 Task: For heading Arial Rounded MT Bold with Underline.  font size for heading26,  'Change the font style of data to'Browallia New.  and font size to 18,  Change the alignment of both headline & data to Align middle & Align Text left.  In the sheet  analysisSalesByProduct_2023
Action: Mouse moved to (222, 209)
Screenshot: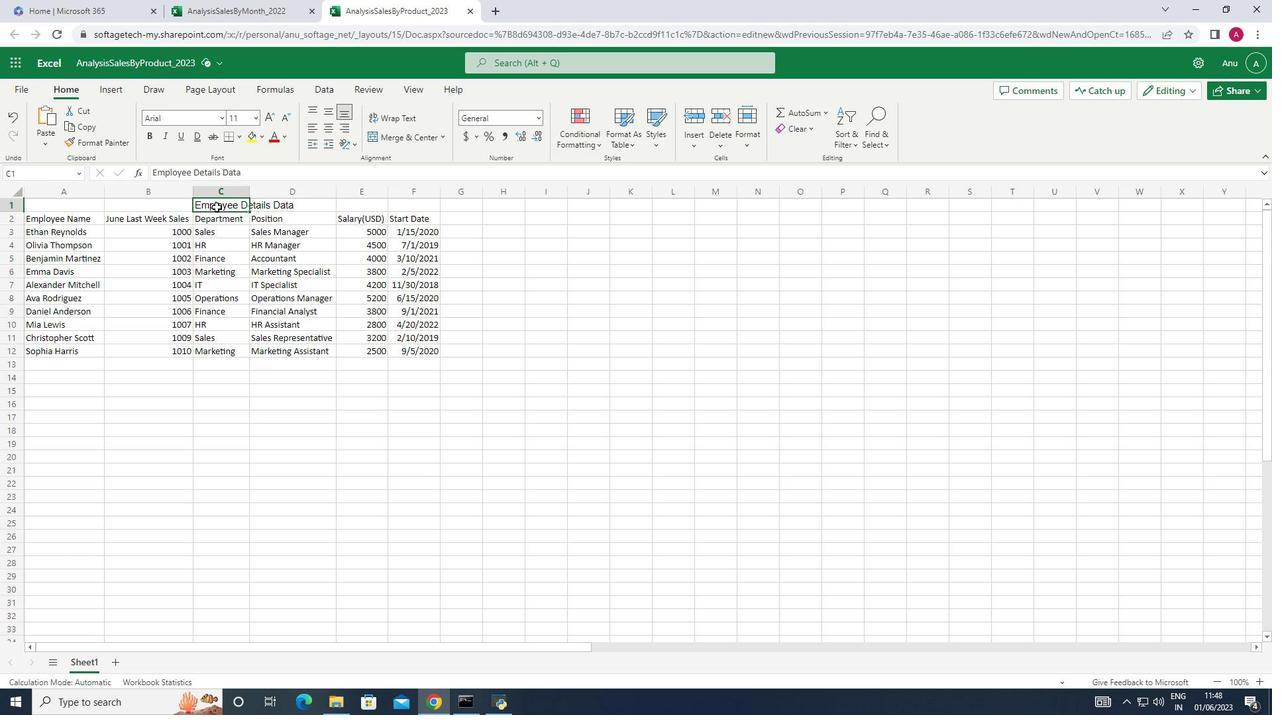 
Action: Mouse pressed left at (222, 209)
Screenshot: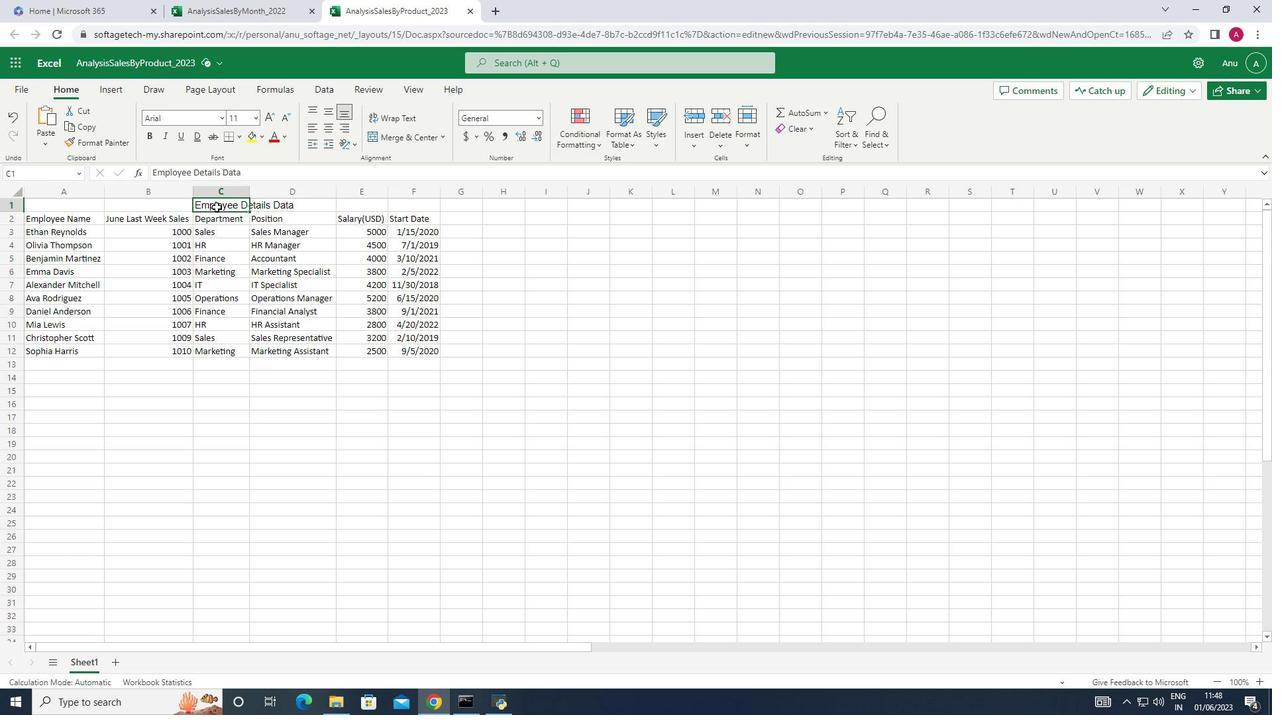 
Action: Mouse moved to (222, 121)
Screenshot: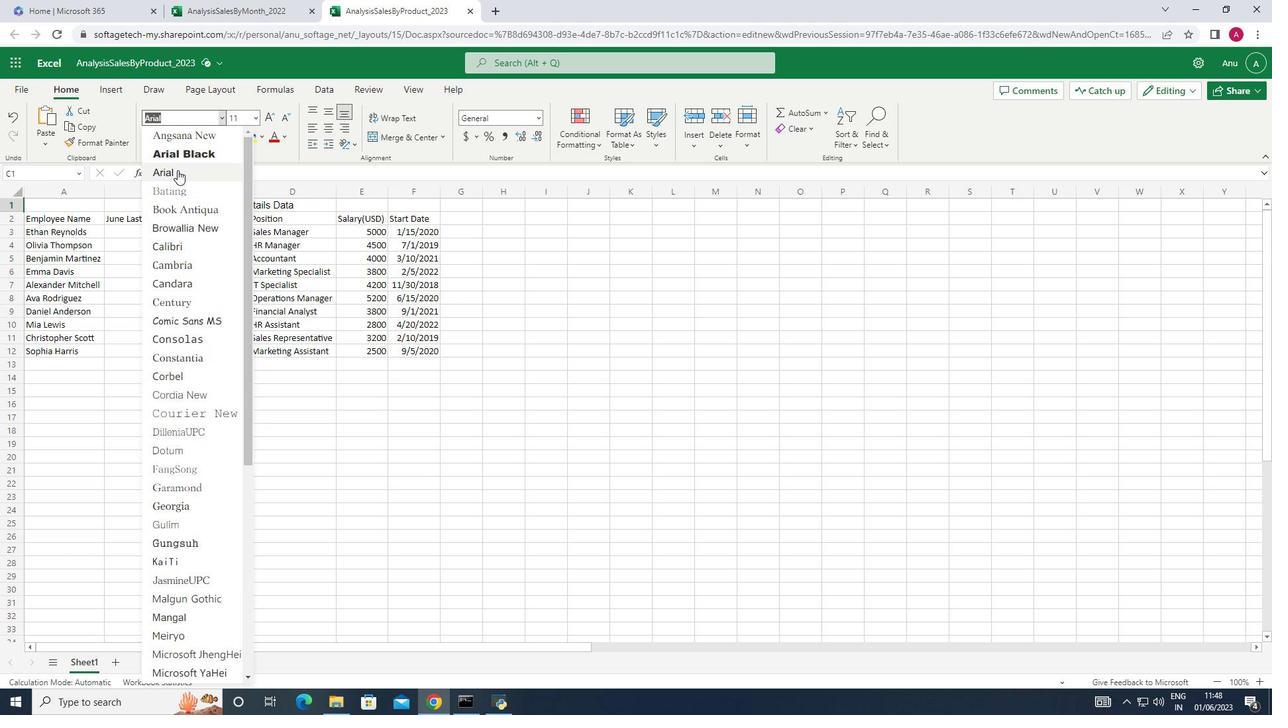 
Action: Mouse pressed left at (222, 121)
Screenshot: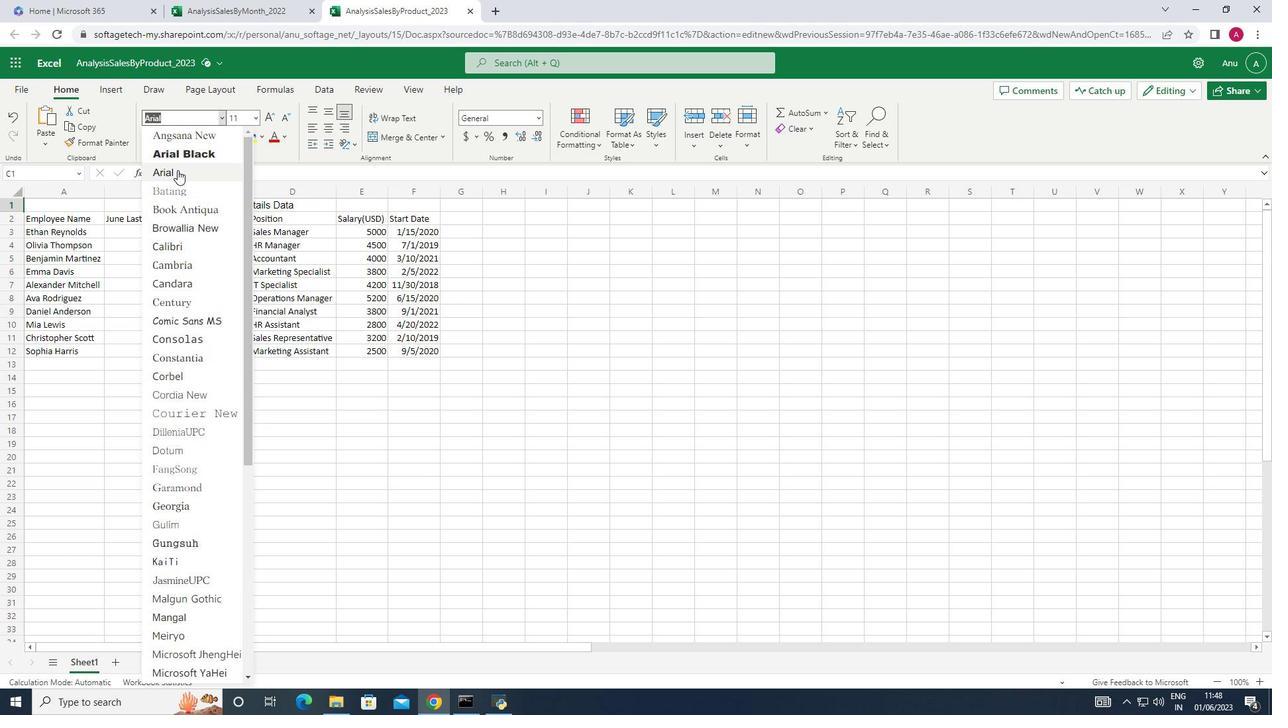 
Action: Mouse moved to (192, 168)
Screenshot: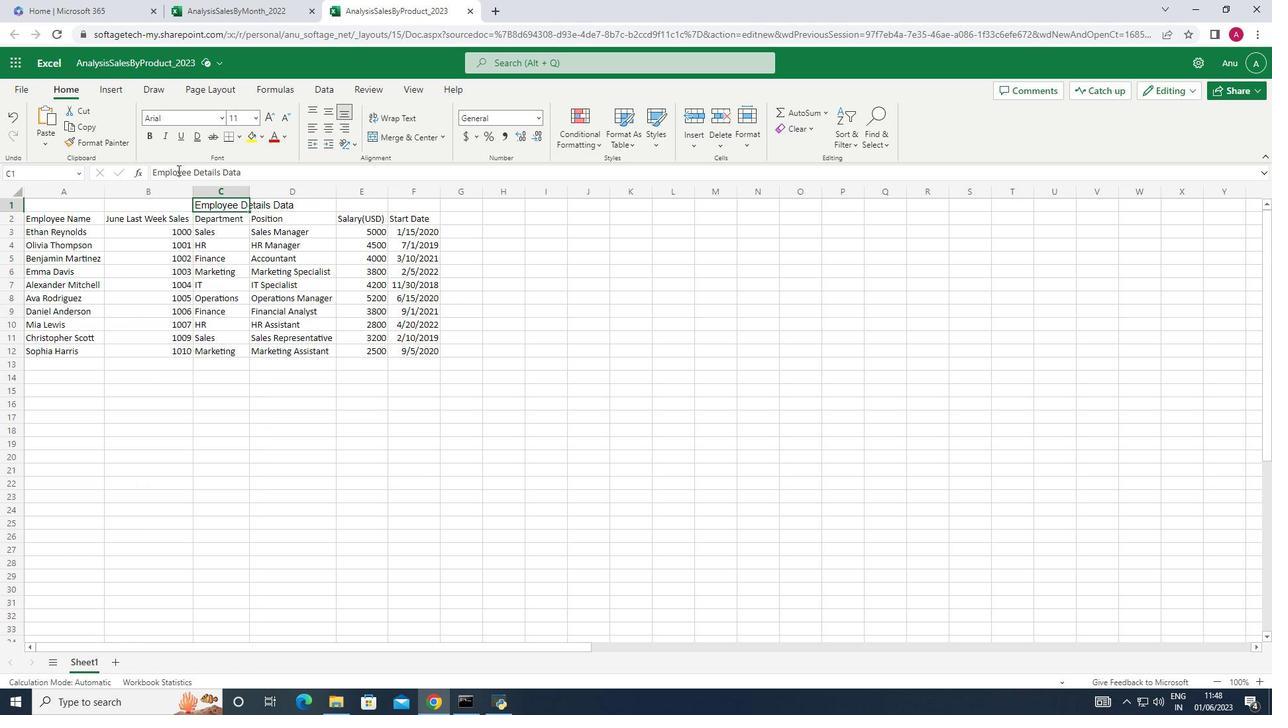 
Action: Mouse pressed left at (192, 168)
Screenshot: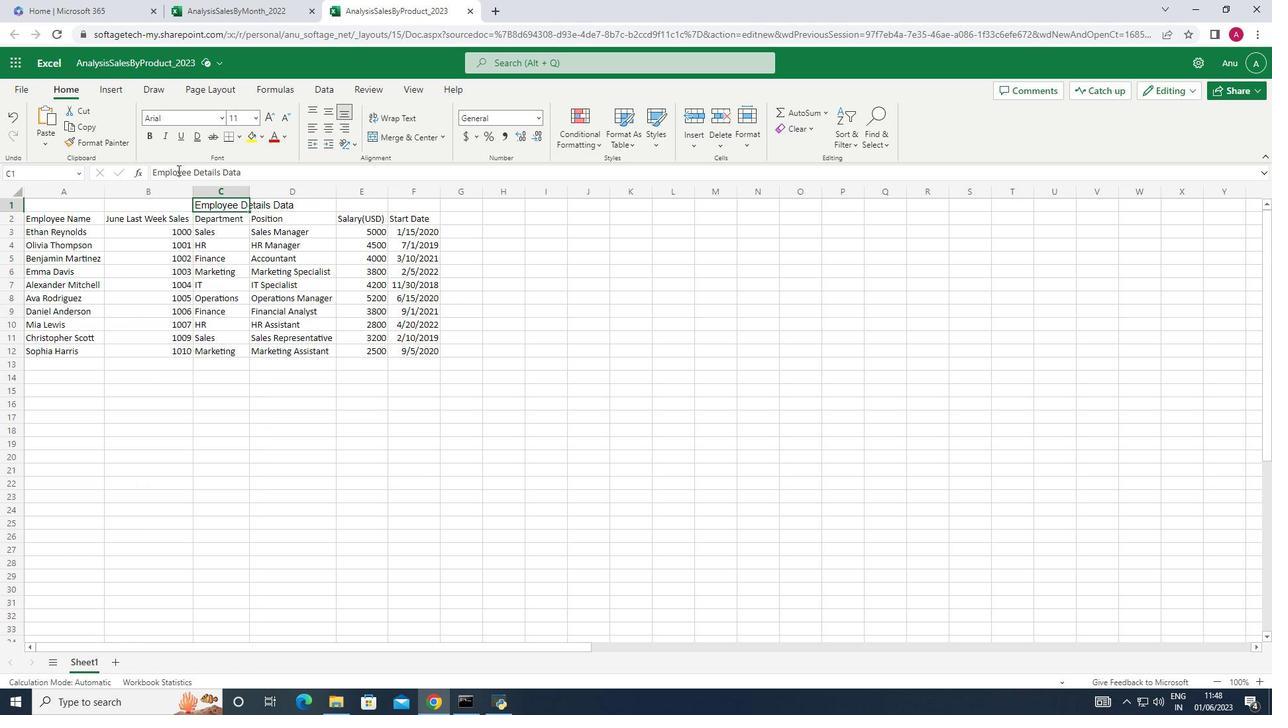 
Action: Mouse moved to (216, 207)
Screenshot: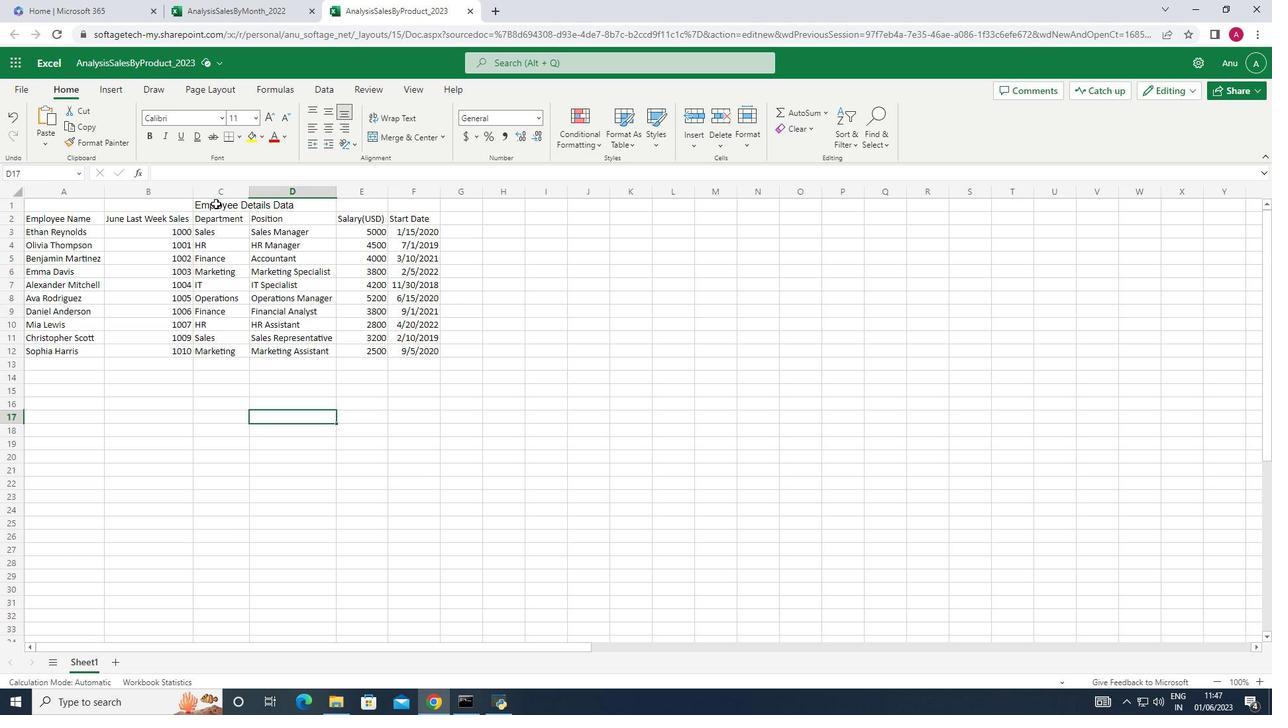
Action: Mouse pressed left at (216, 207)
Screenshot: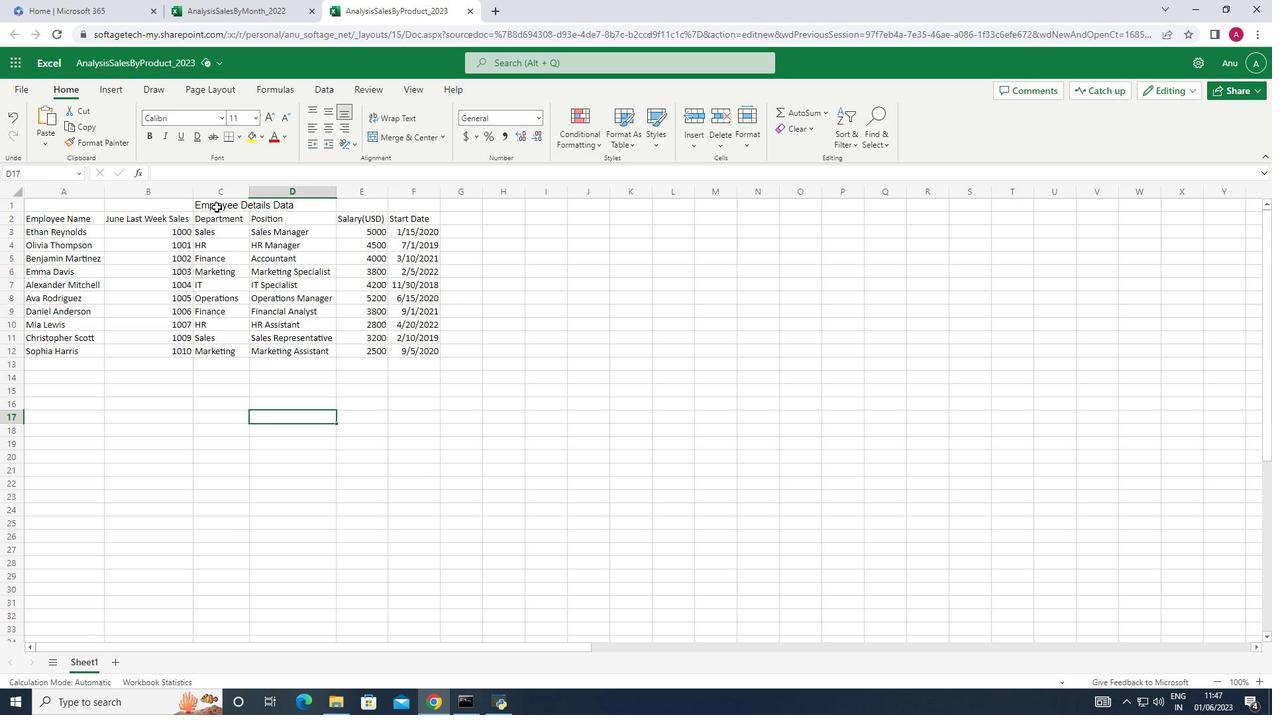 
Action: Mouse moved to (220, 120)
Screenshot: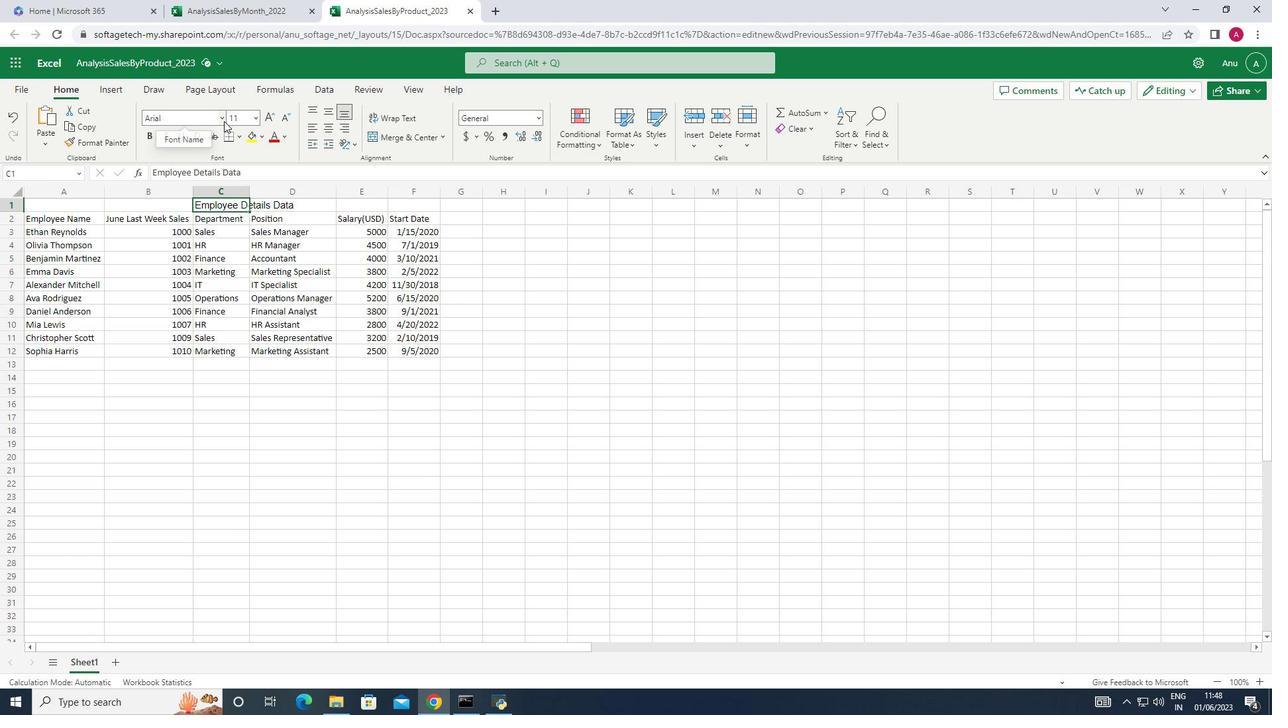 
Action: Mouse pressed left at (220, 120)
Screenshot: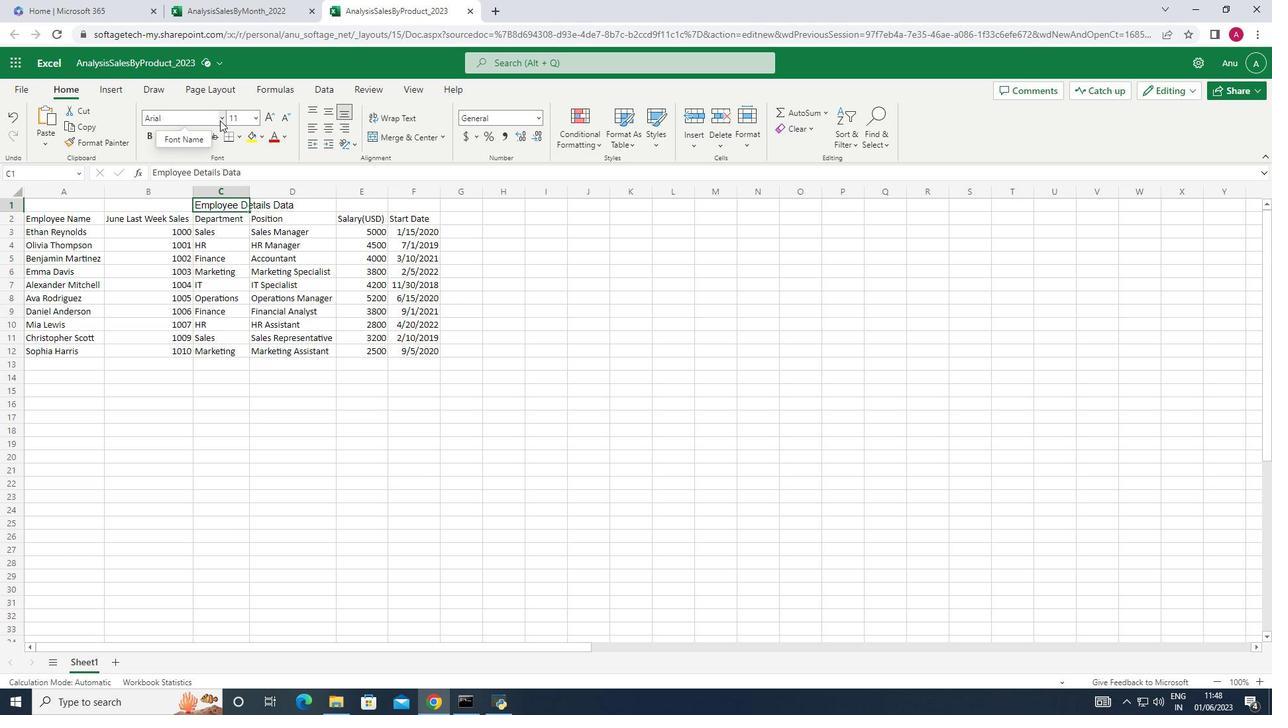 
Action: Mouse moved to (177, 170)
Screenshot: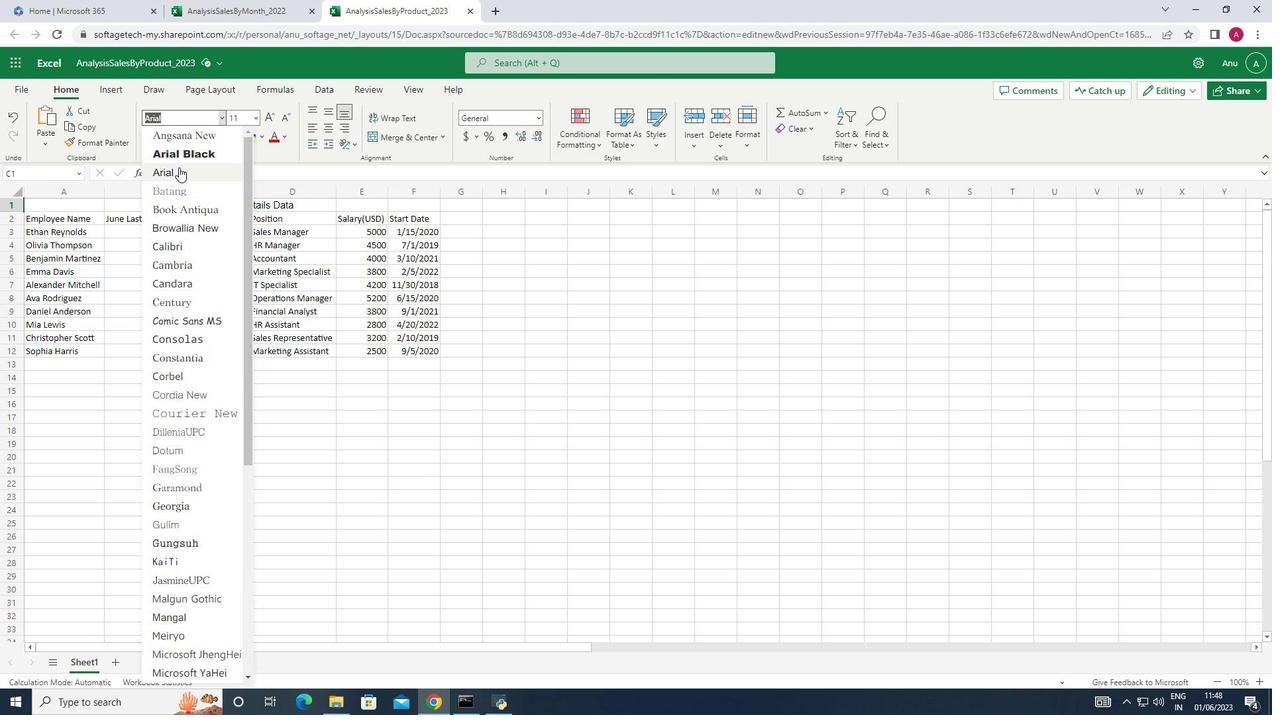 
Action: Mouse pressed left at (177, 170)
Screenshot: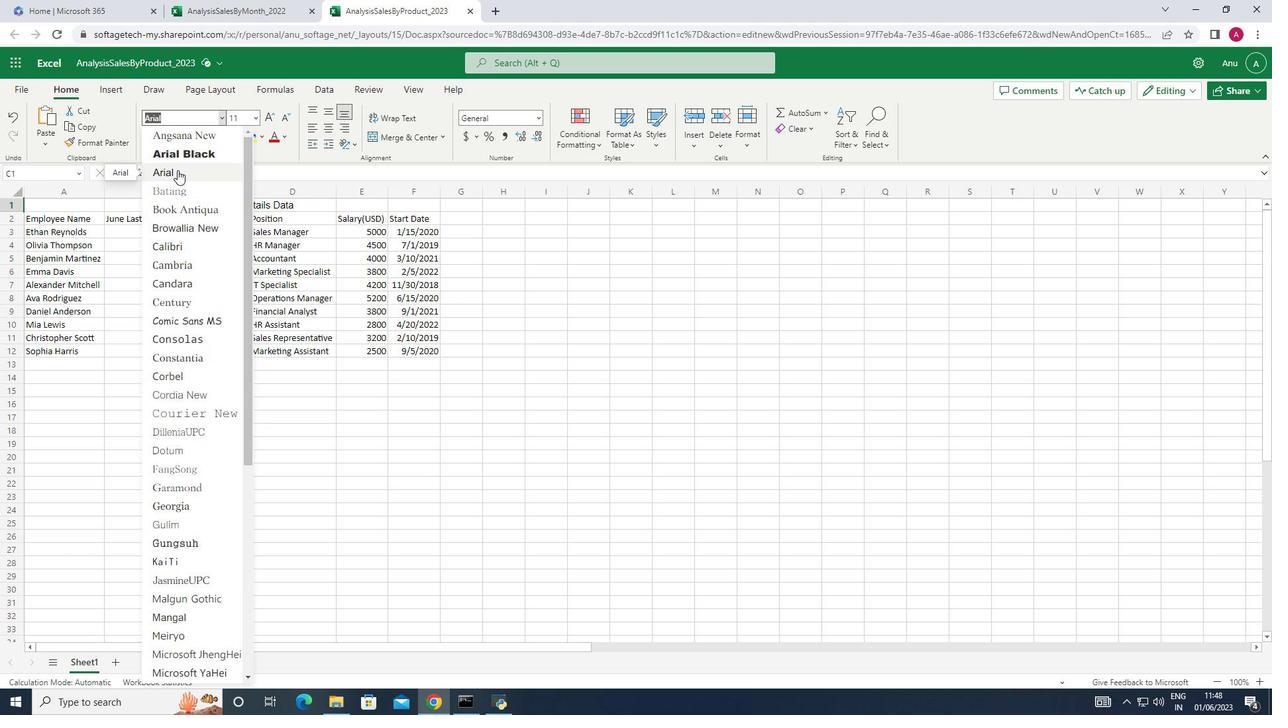 
Action: Mouse moved to (151, 137)
Screenshot: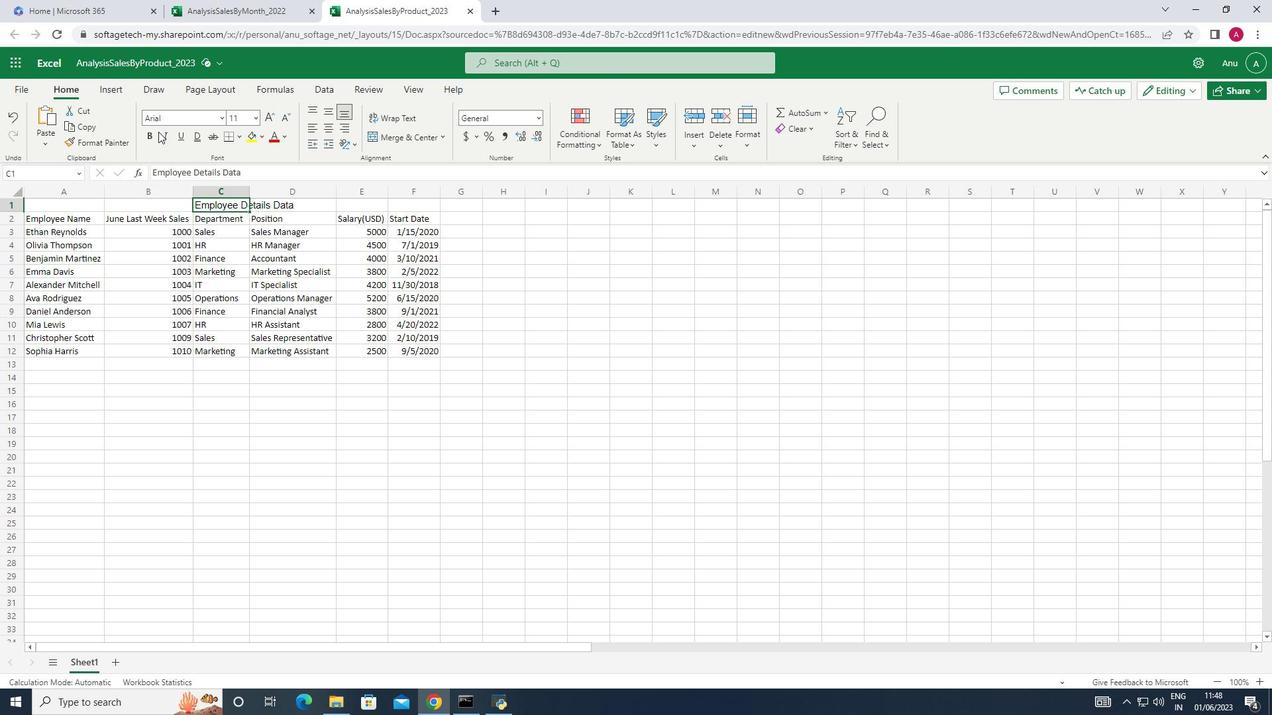 
Action: Mouse pressed left at (151, 137)
Screenshot: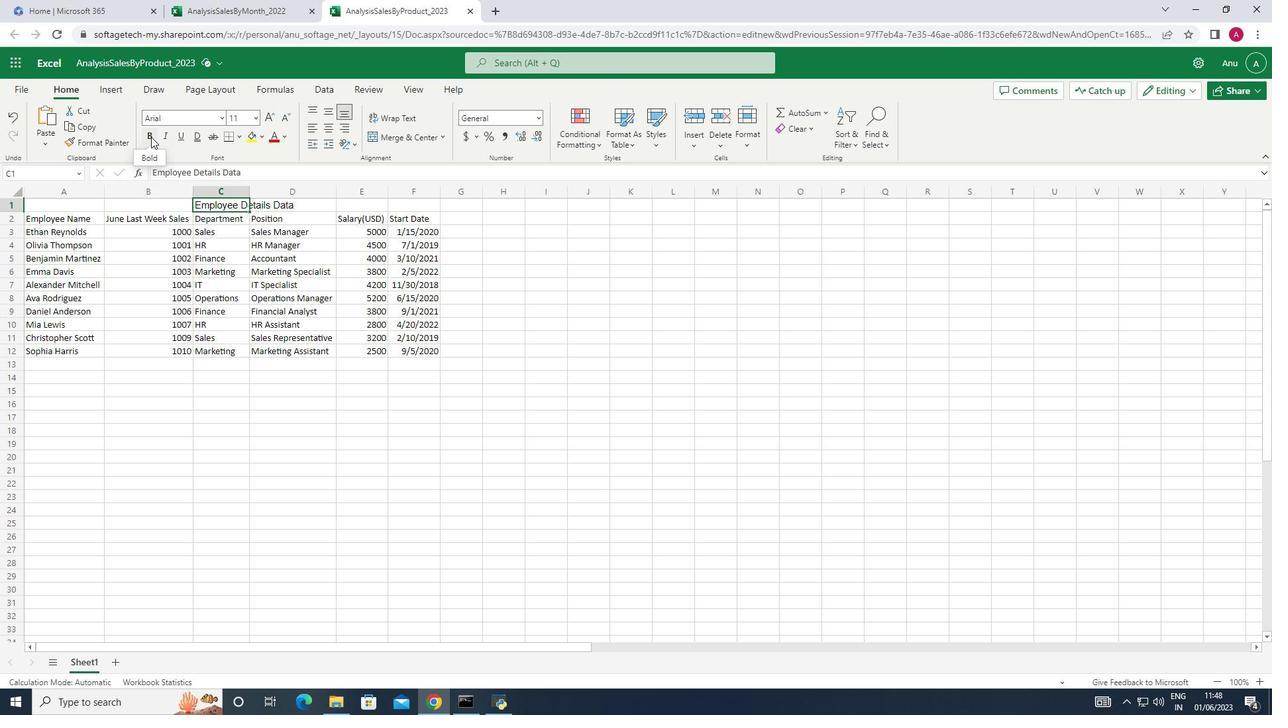 
Action: Mouse moved to (183, 137)
Screenshot: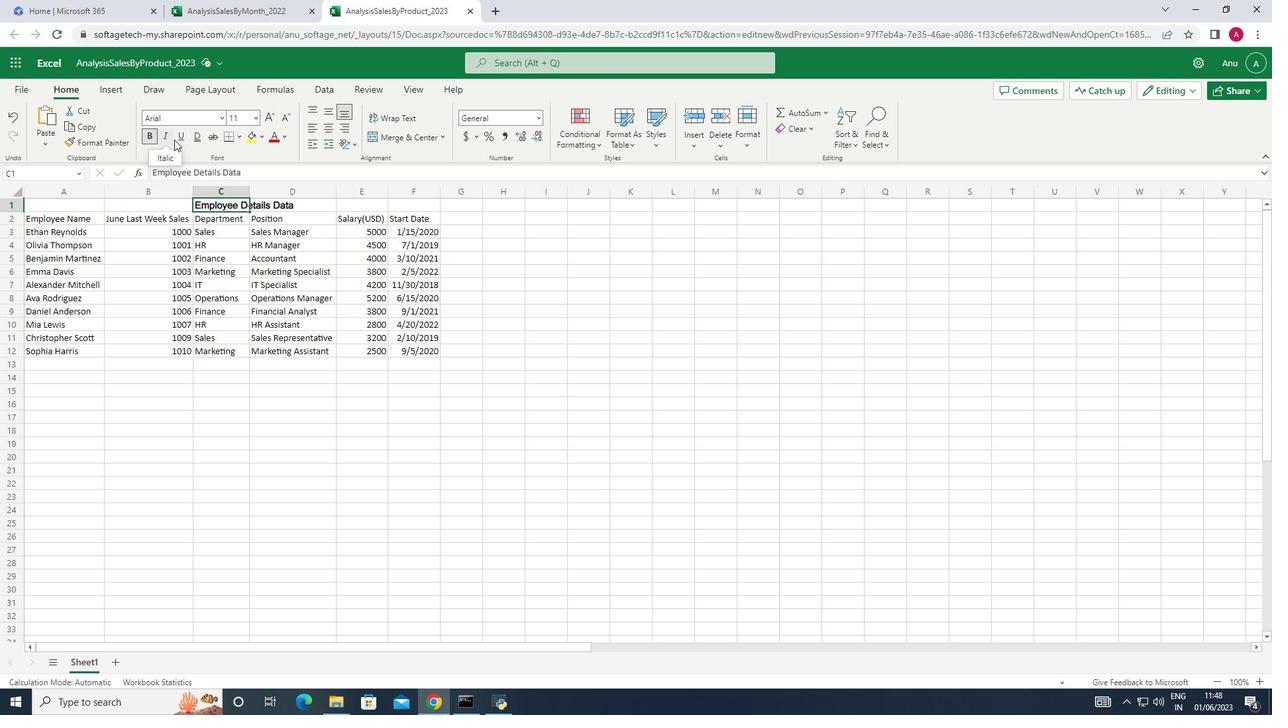 
Action: Mouse pressed left at (183, 137)
Screenshot: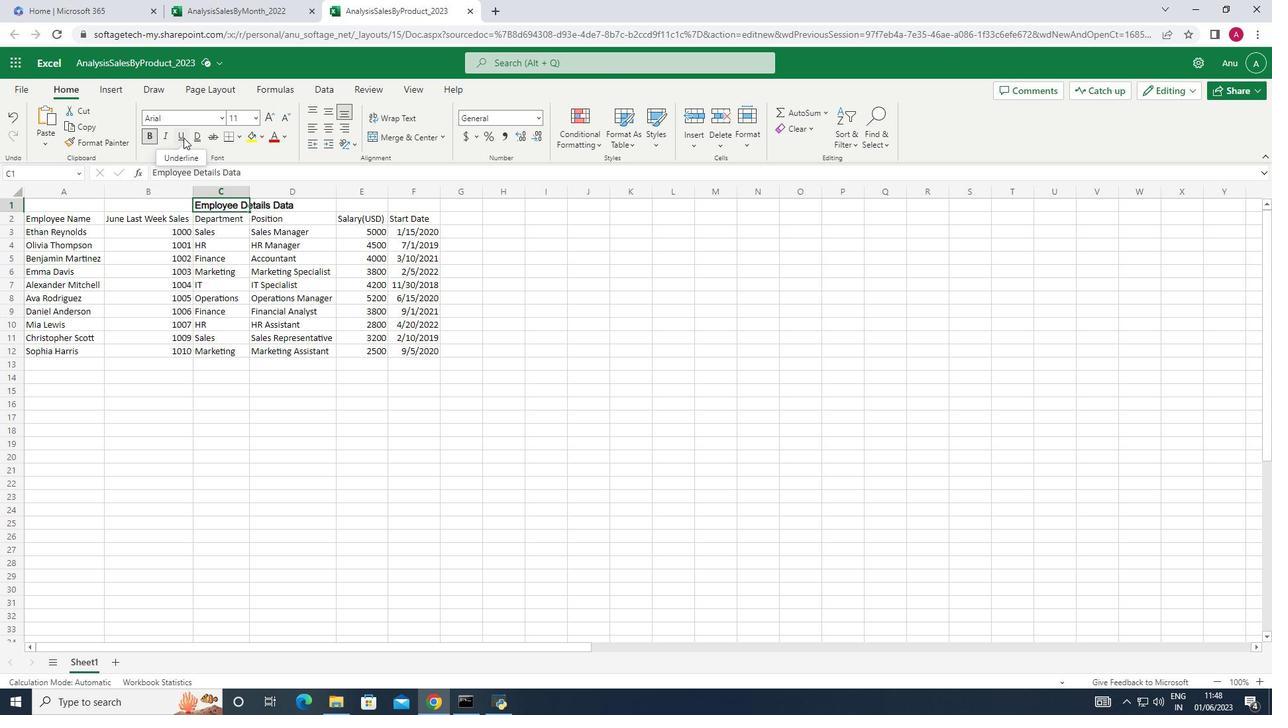 
Action: Mouse moved to (253, 119)
Screenshot: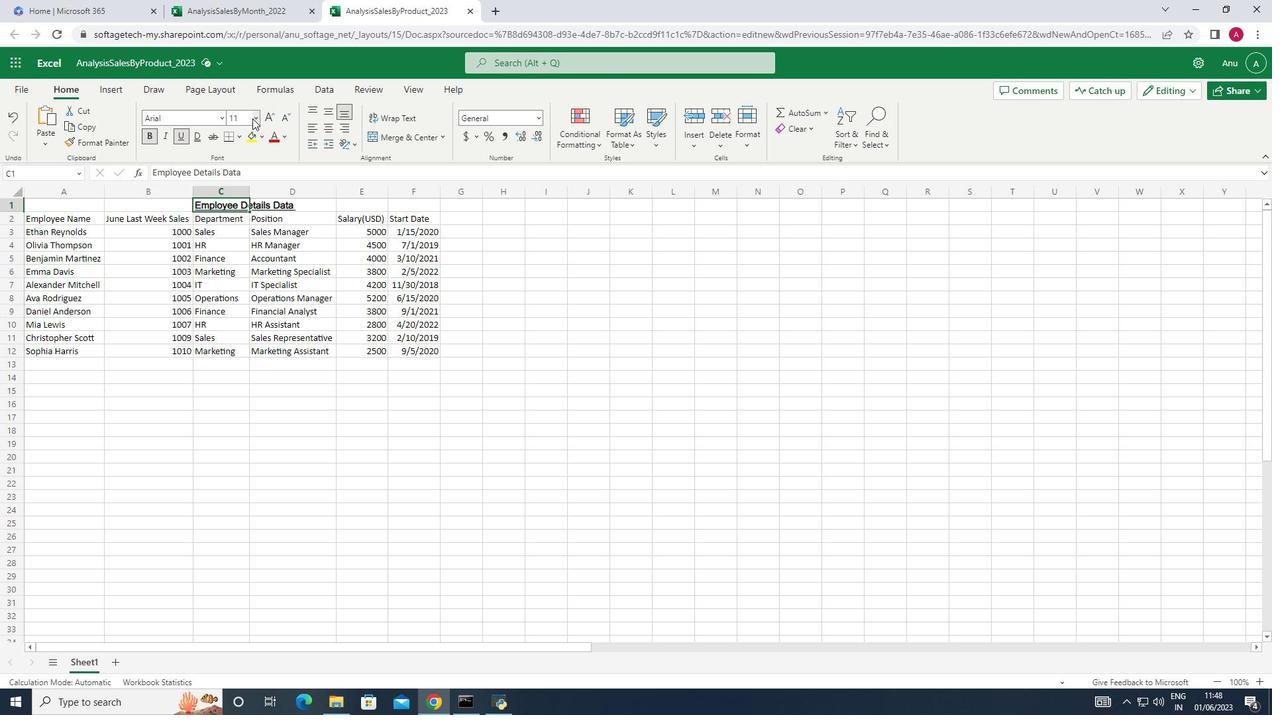 
Action: Mouse pressed left at (253, 119)
Screenshot: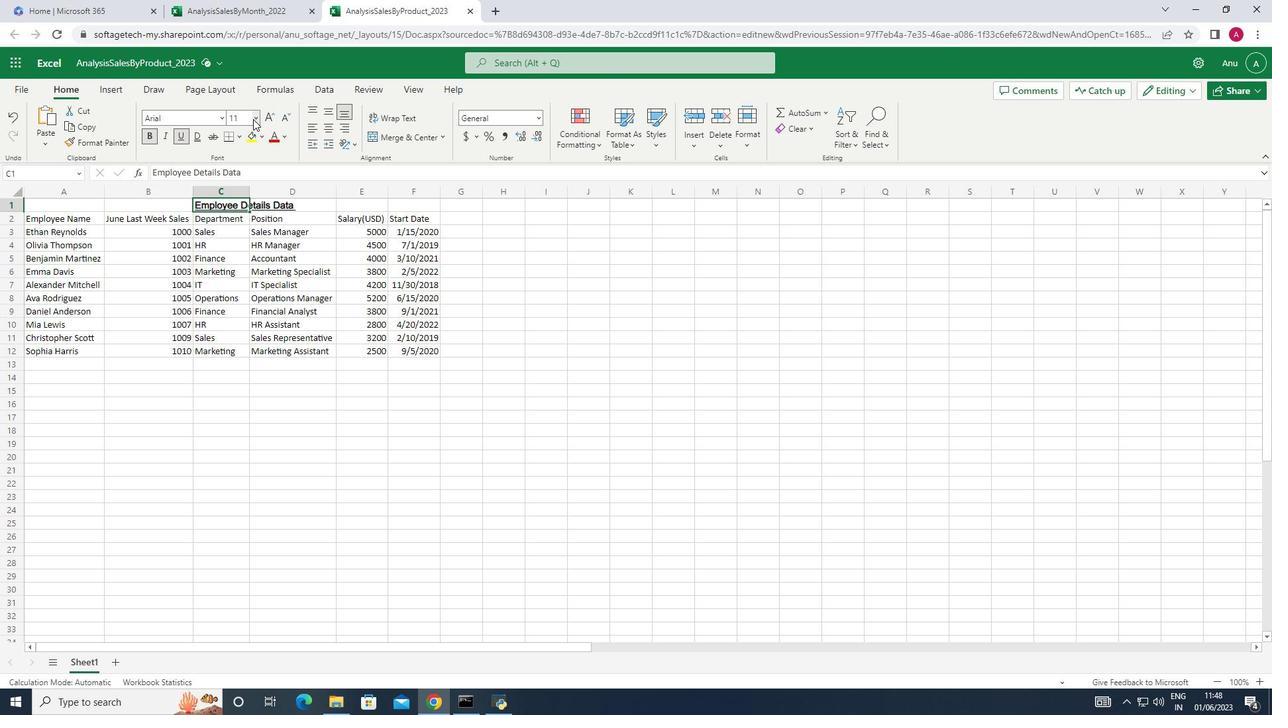 
Action: Mouse moved to (241, 318)
Screenshot: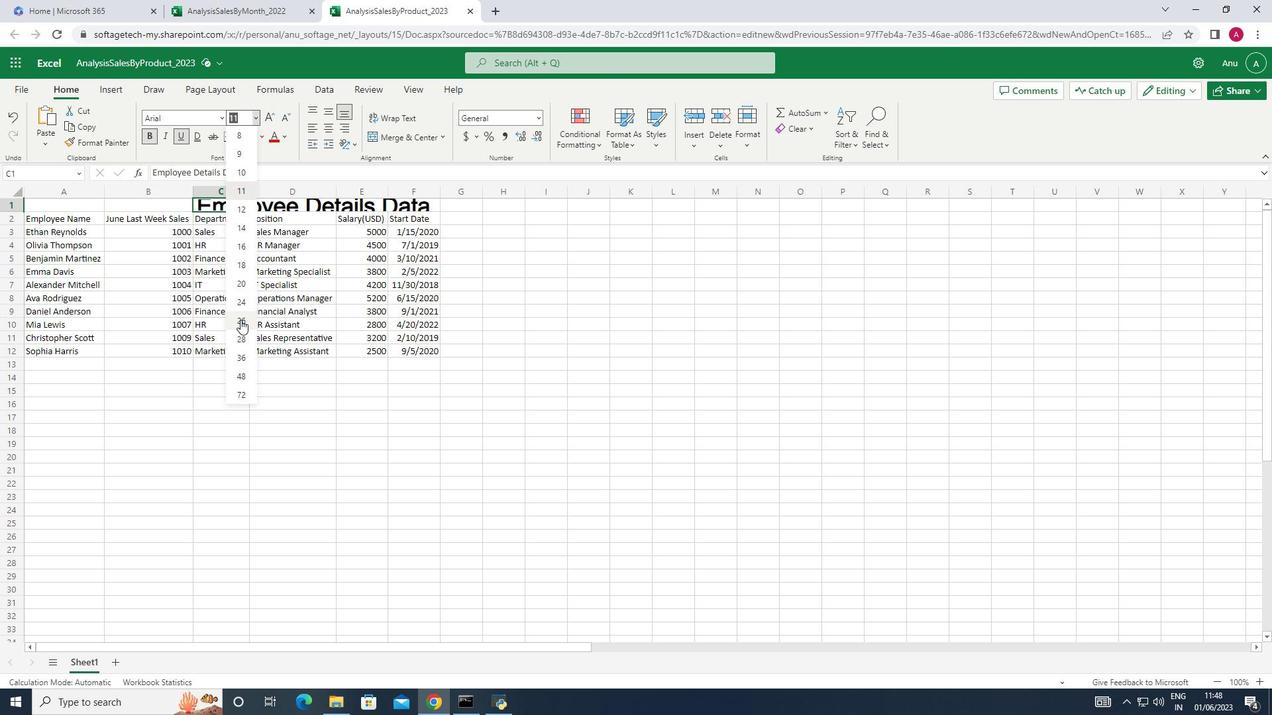 
Action: Mouse pressed left at (241, 318)
Screenshot: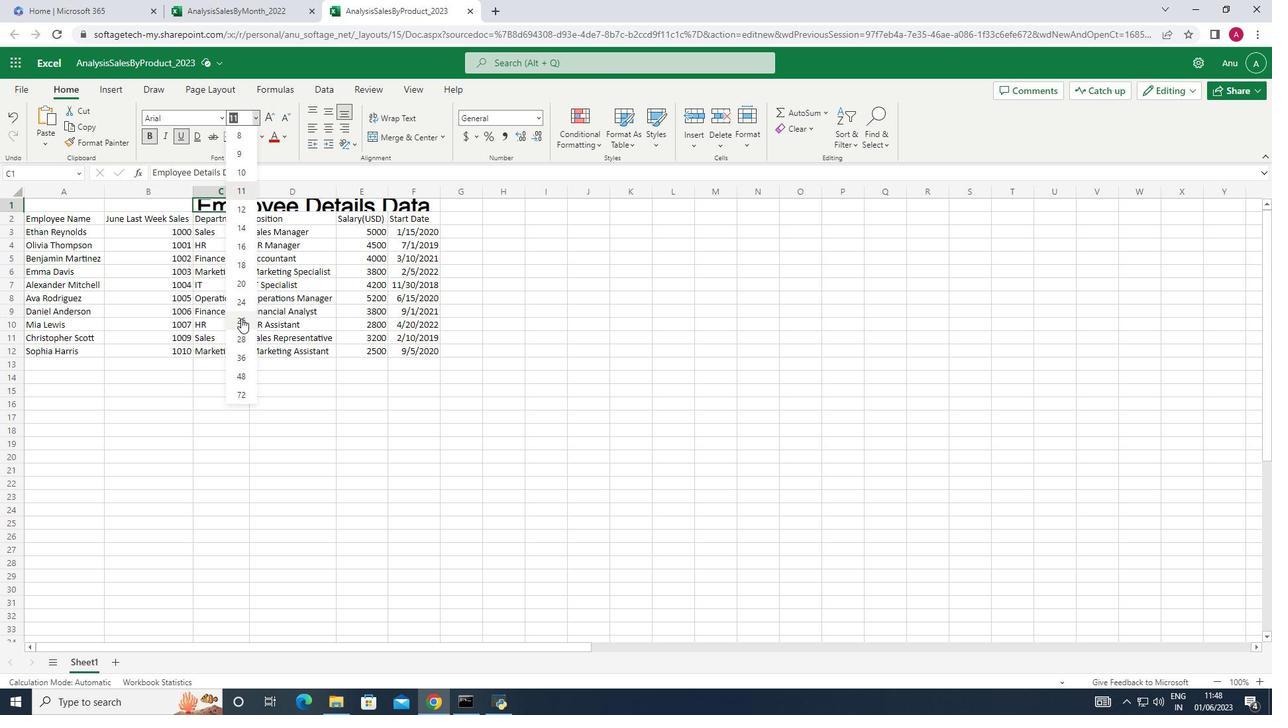 
Action: Mouse moved to (54, 237)
Screenshot: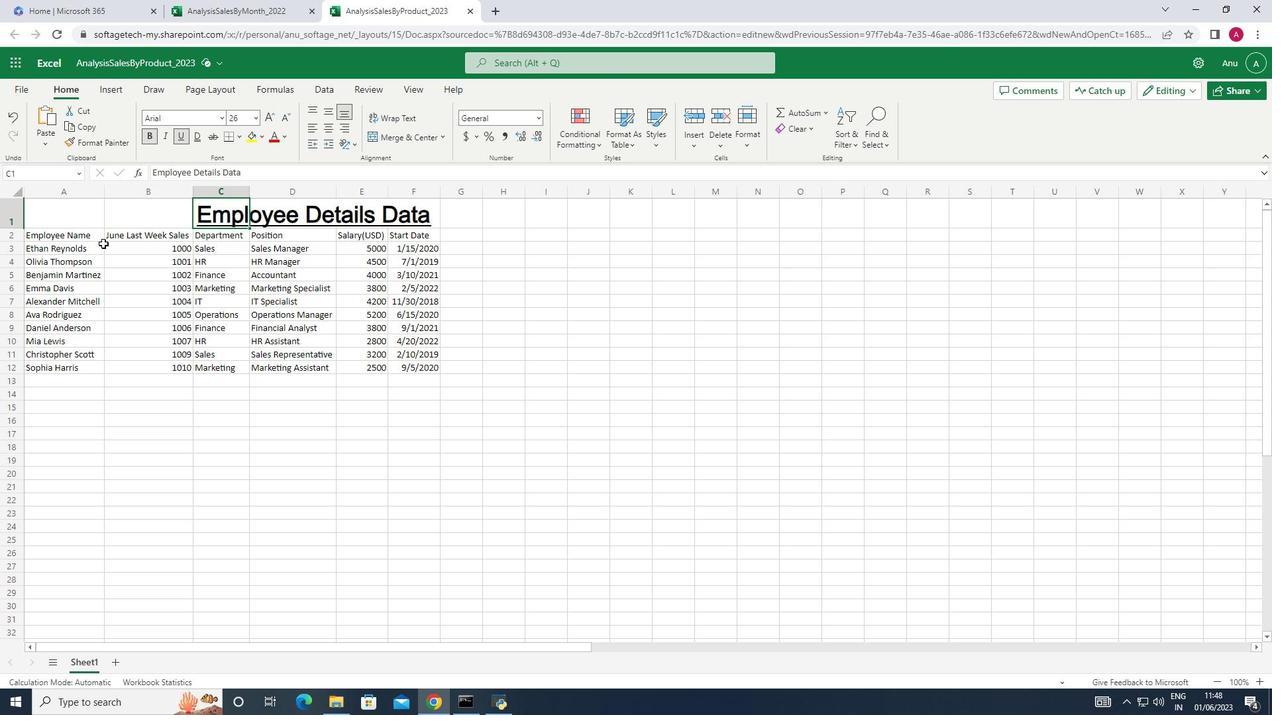 
Action: Mouse pressed left at (54, 237)
Screenshot: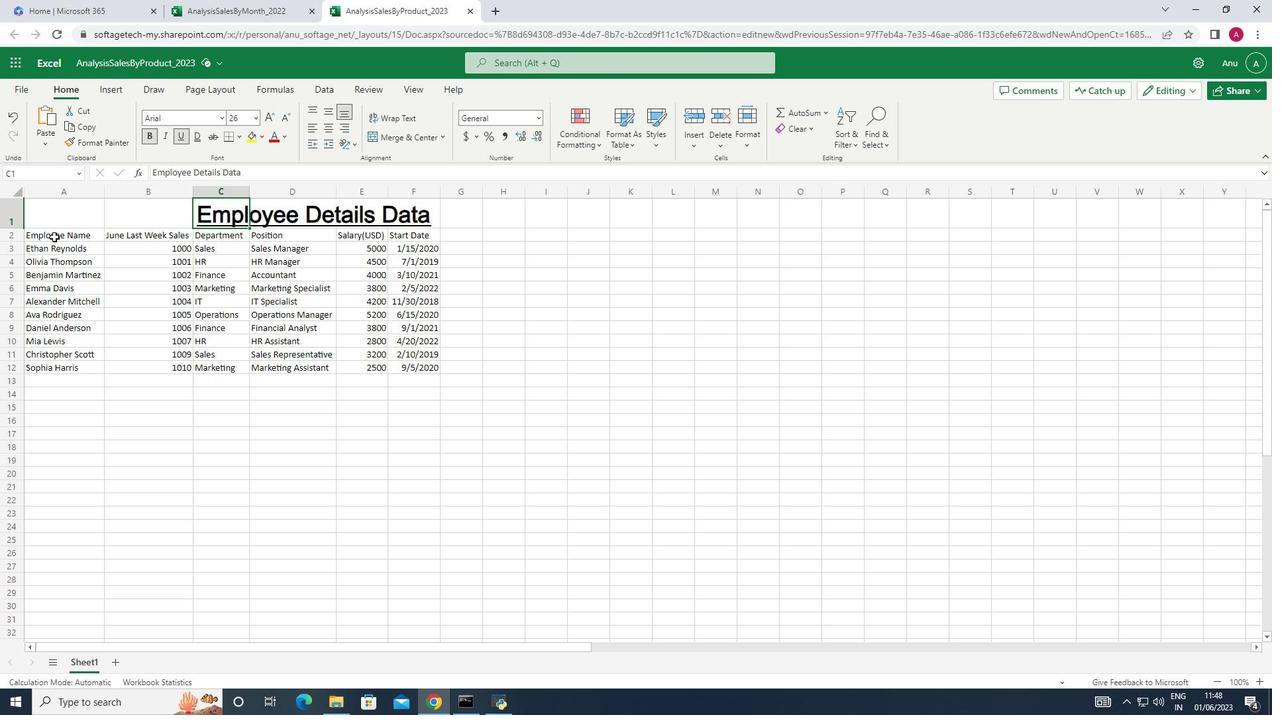 
Action: Mouse moved to (219, 117)
Screenshot: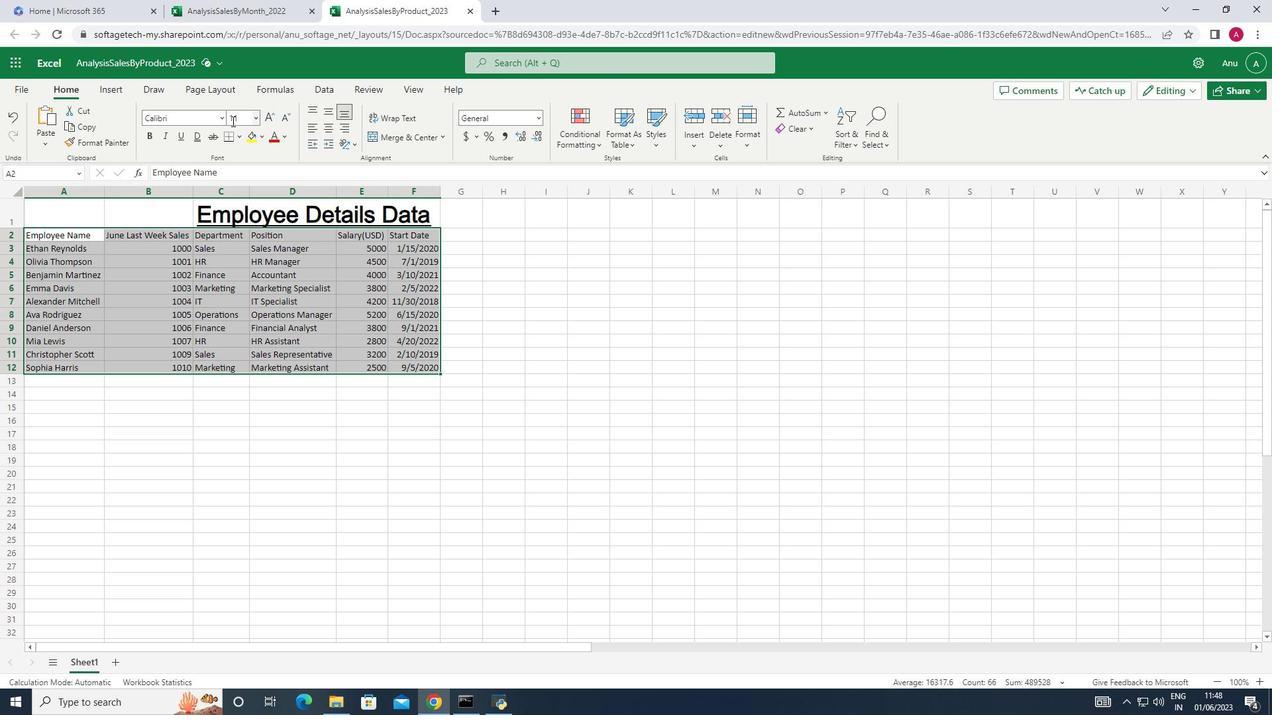 
Action: Mouse pressed left at (219, 117)
Screenshot: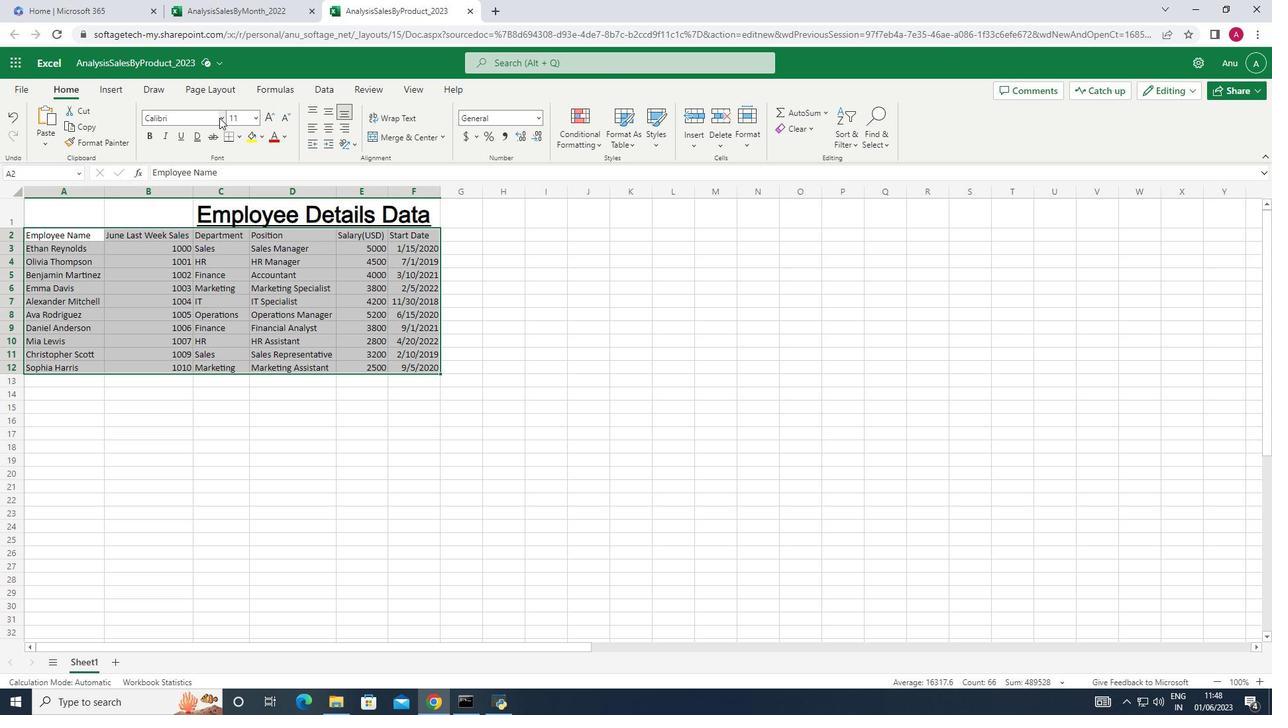 
Action: Mouse moved to (211, 226)
Screenshot: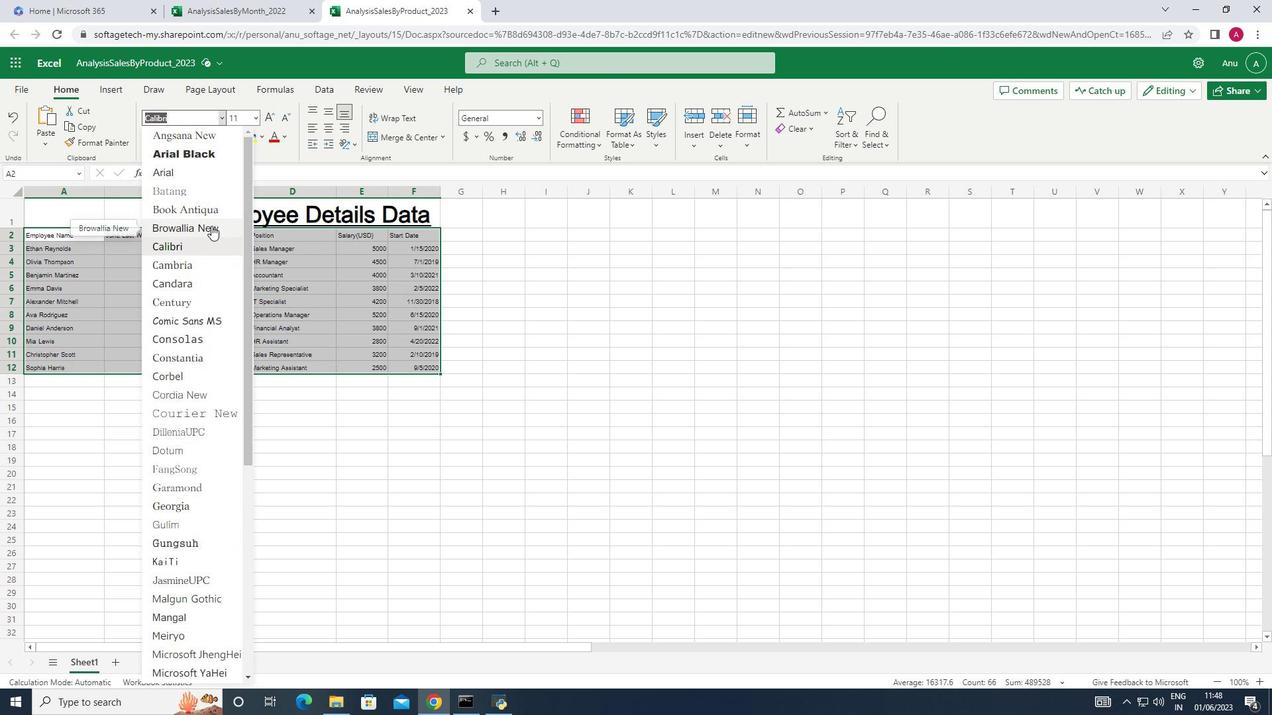 
Action: Mouse pressed left at (211, 226)
Screenshot: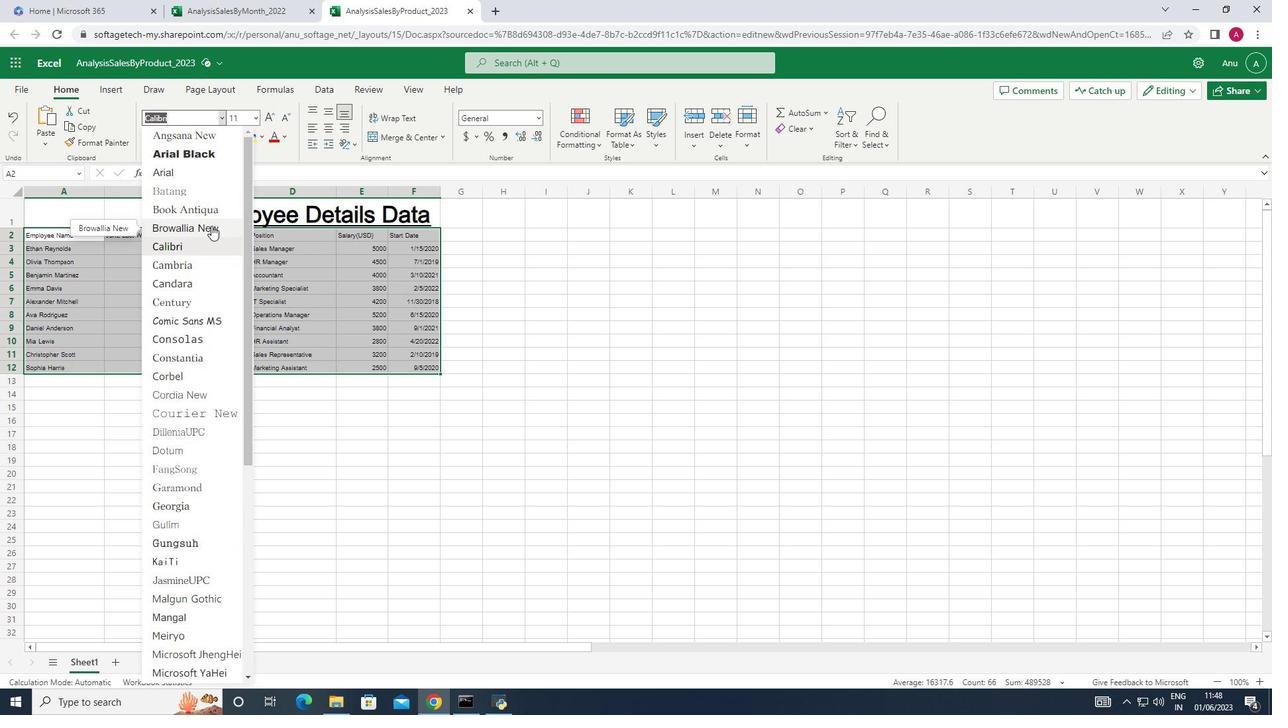 
Action: Mouse moved to (256, 120)
Screenshot: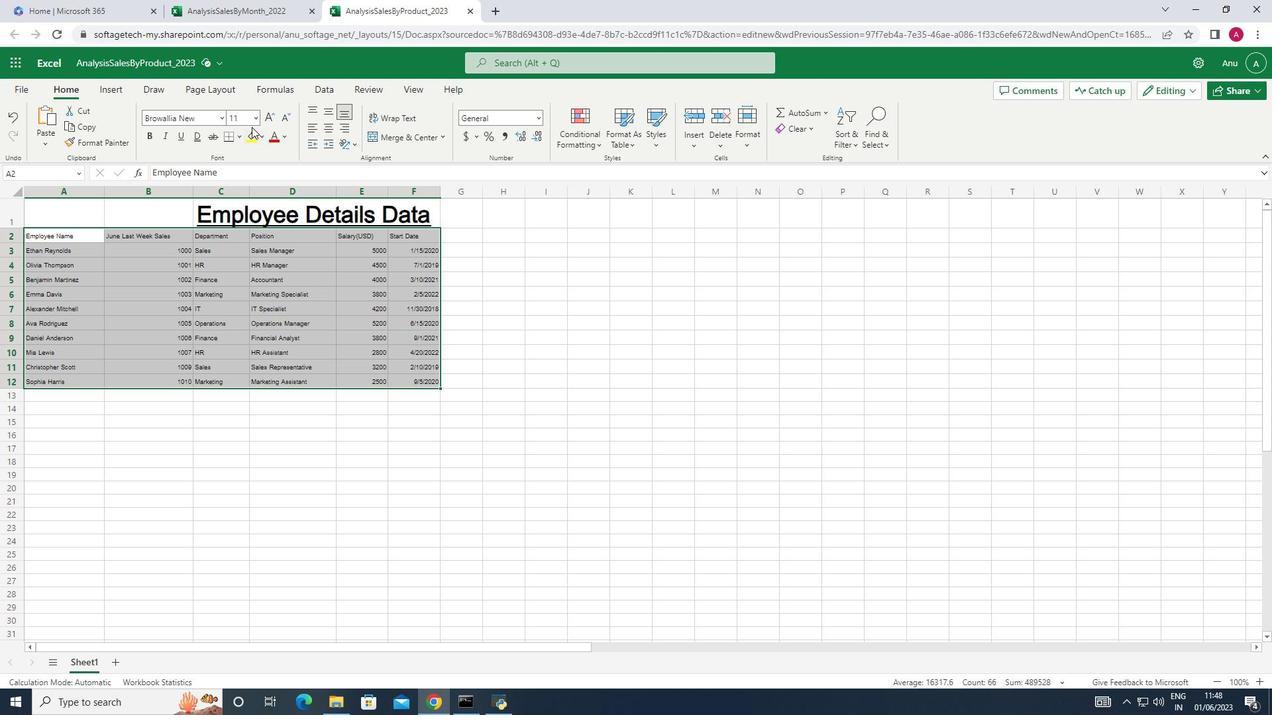 
Action: Mouse pressed left at (256, 120)
Screenshot: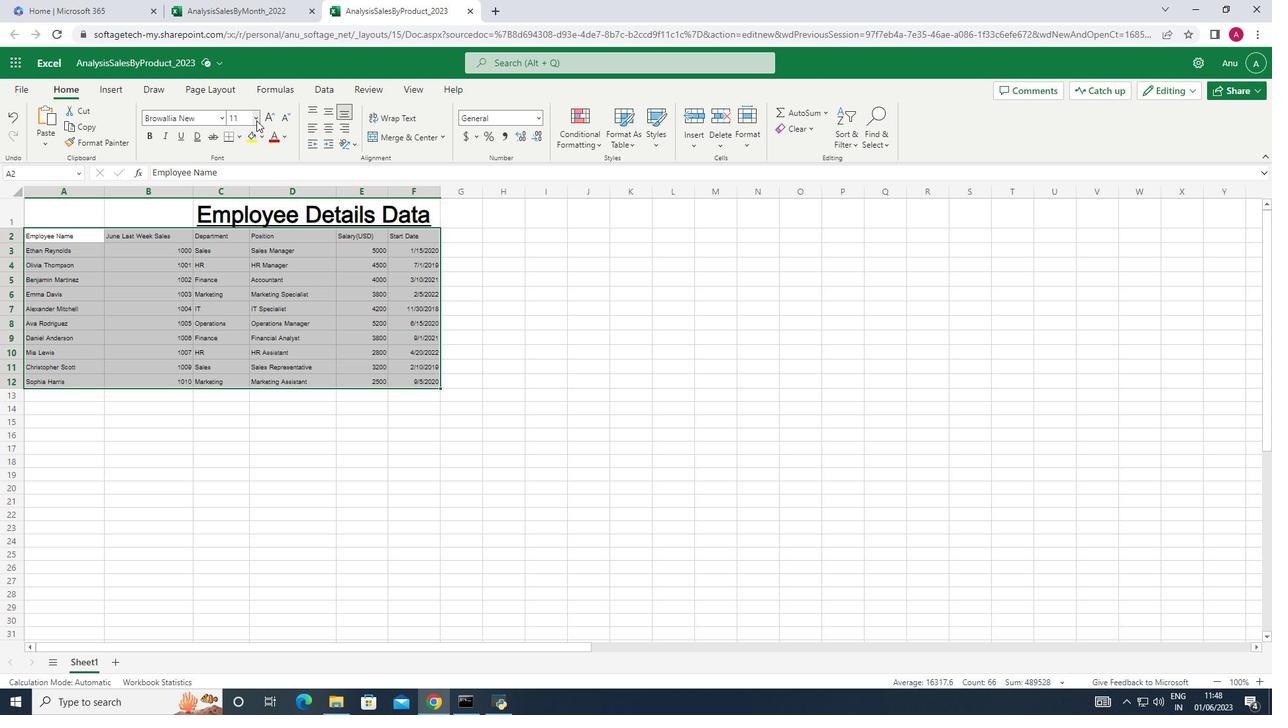 
Action: Mouse moved to (245, 263)
Screenshot: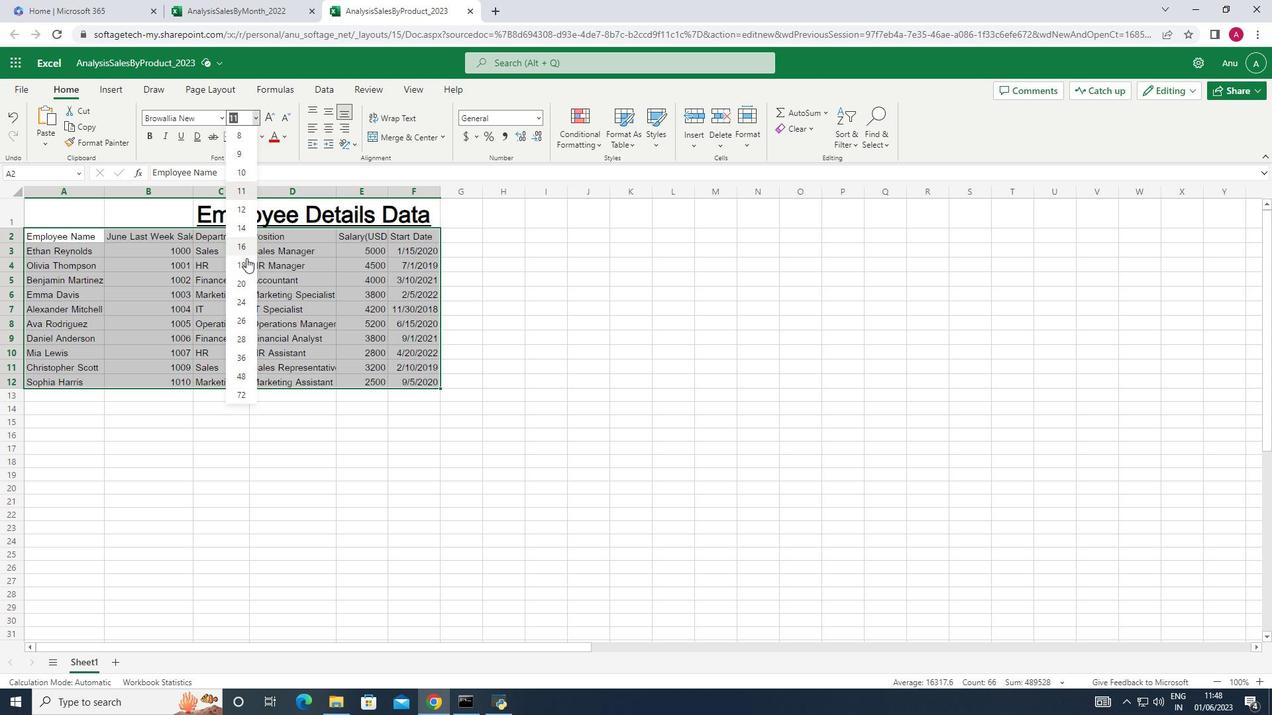 
Action: Mouse pressed left at (245, 263)
Screenshot: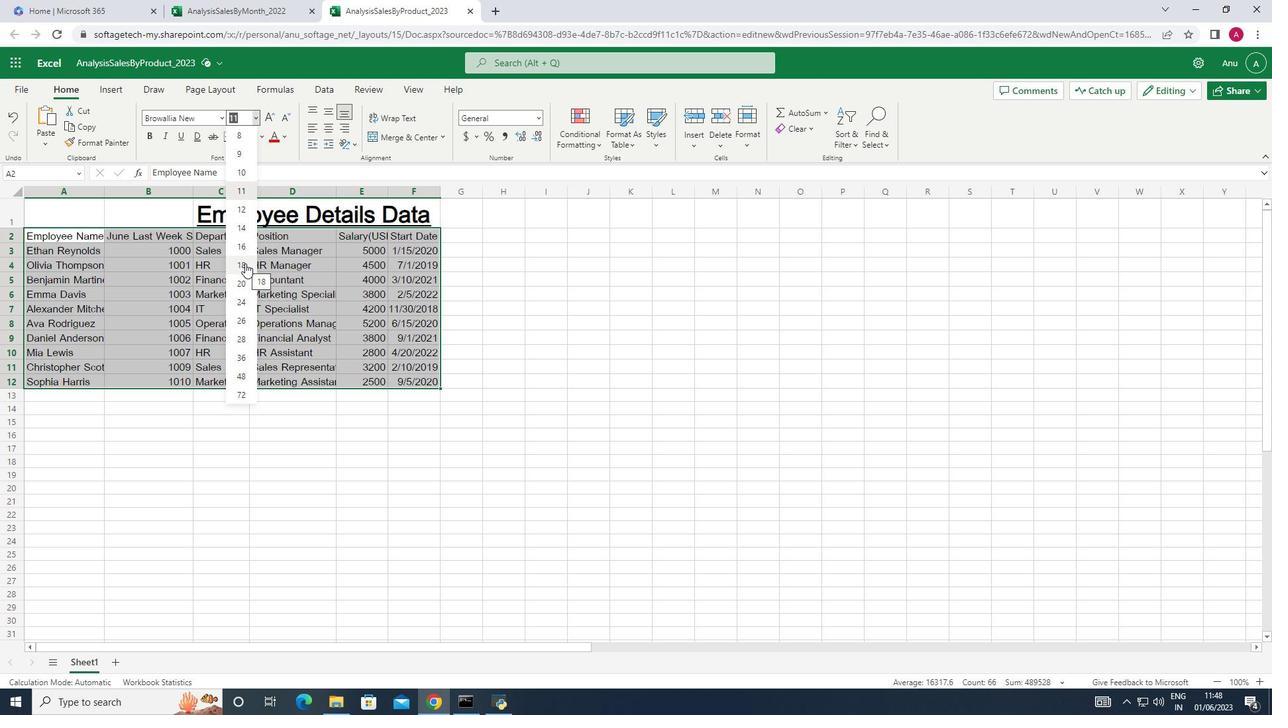 
Action: Mouse moved to (67, 222)
Screenshot: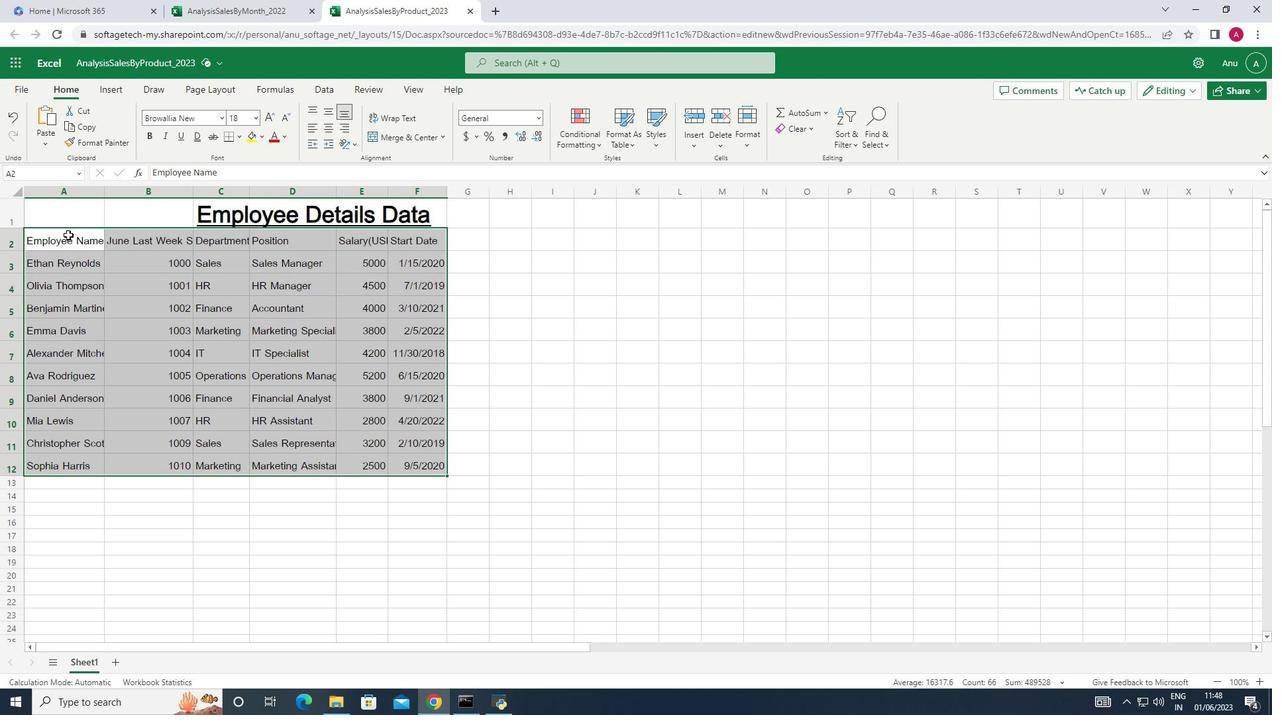 
Action: Mouse pressed left at (67, 222)
Screenshot: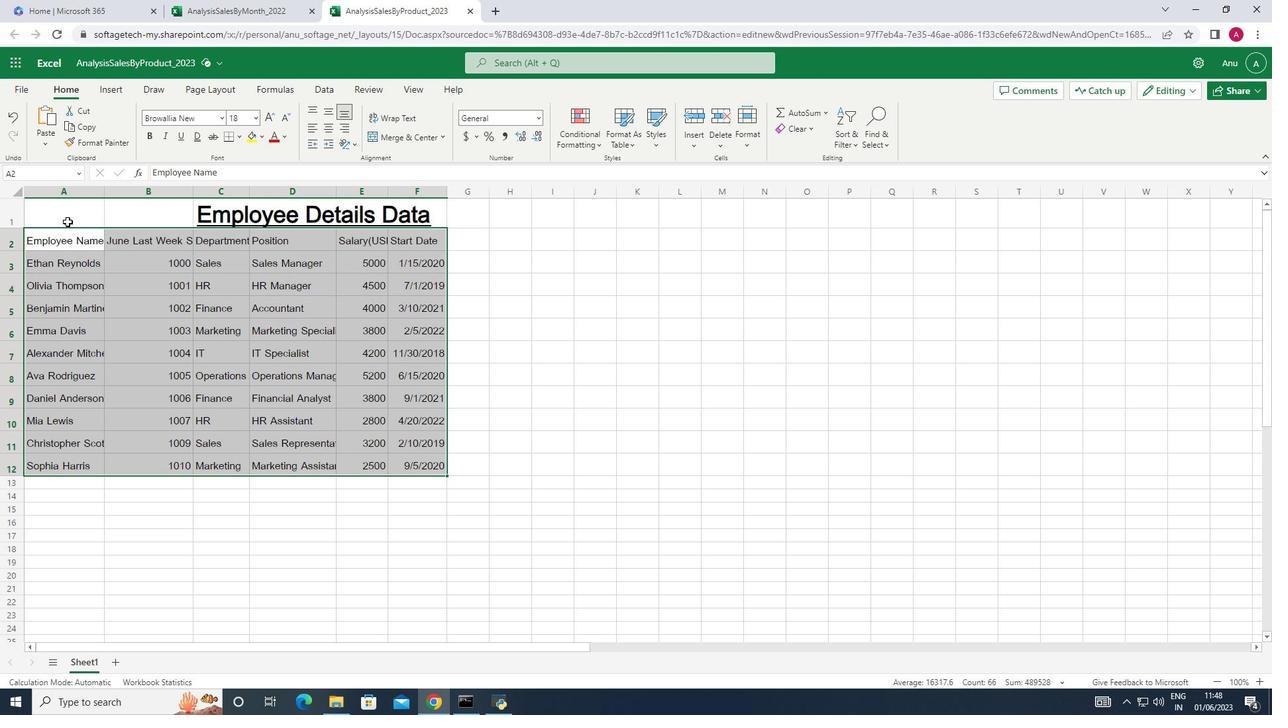 
Action: Mouse moved to (328, 125)
Screenshot: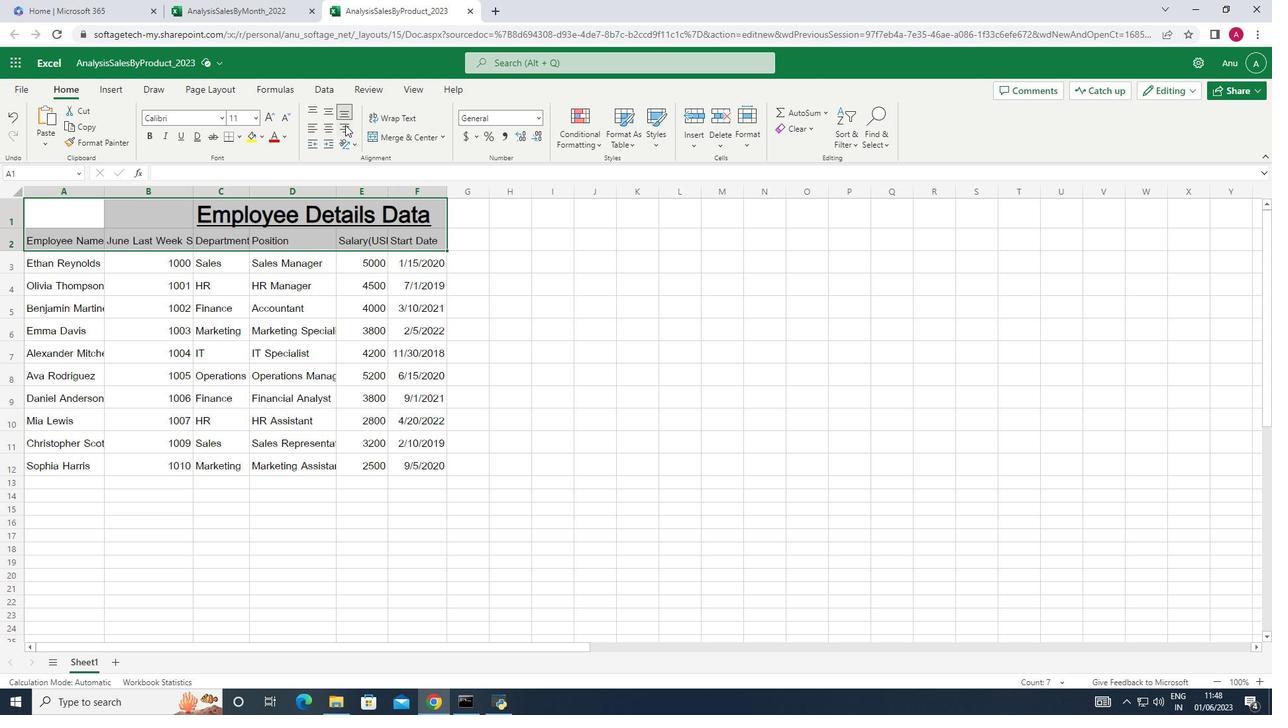
Action: Mouse pressed left at (328, 125)
Screenshot: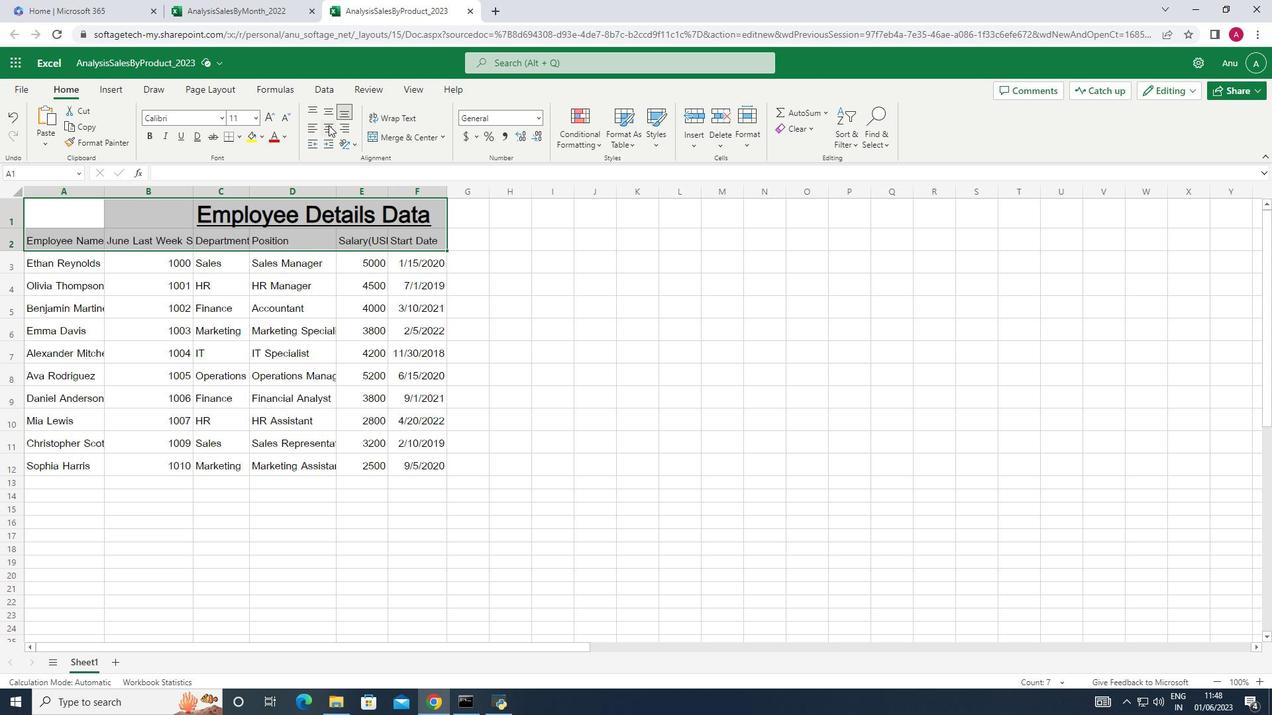 
Action: Mouse moved to (63, 265)
Screenshot: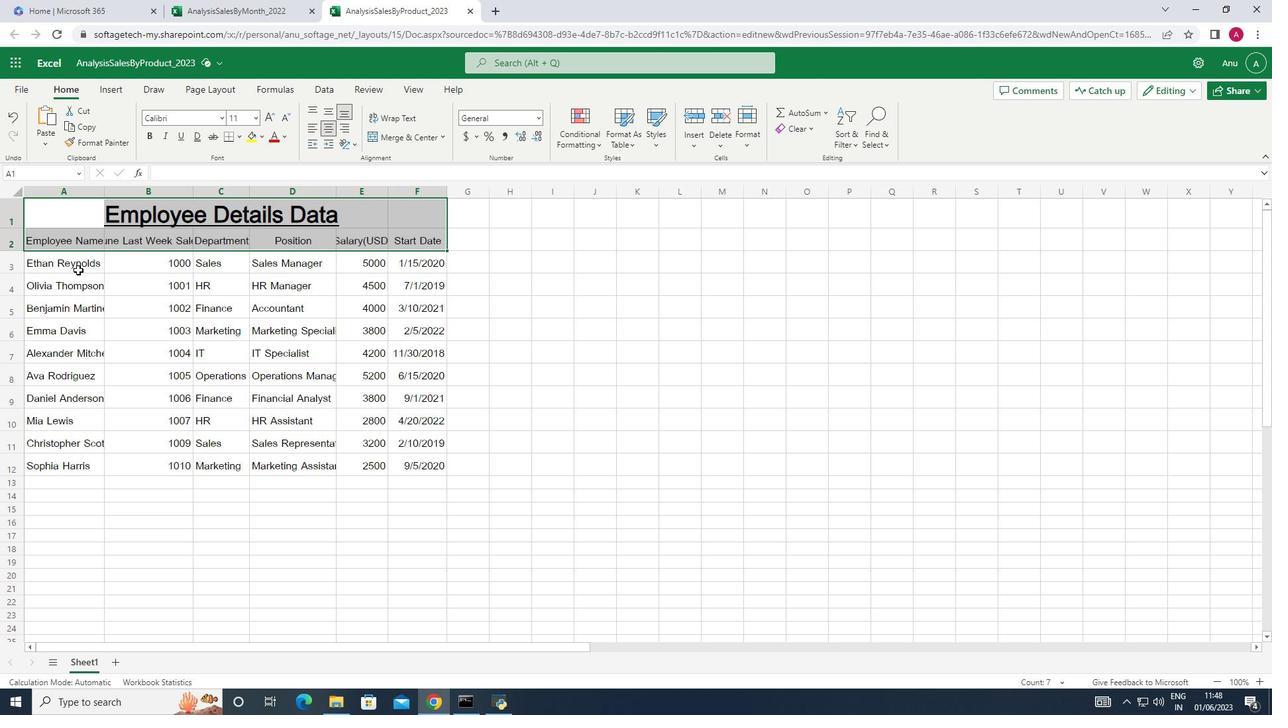 
Action: Mouse pressed left at (63, 265)
Screenshot: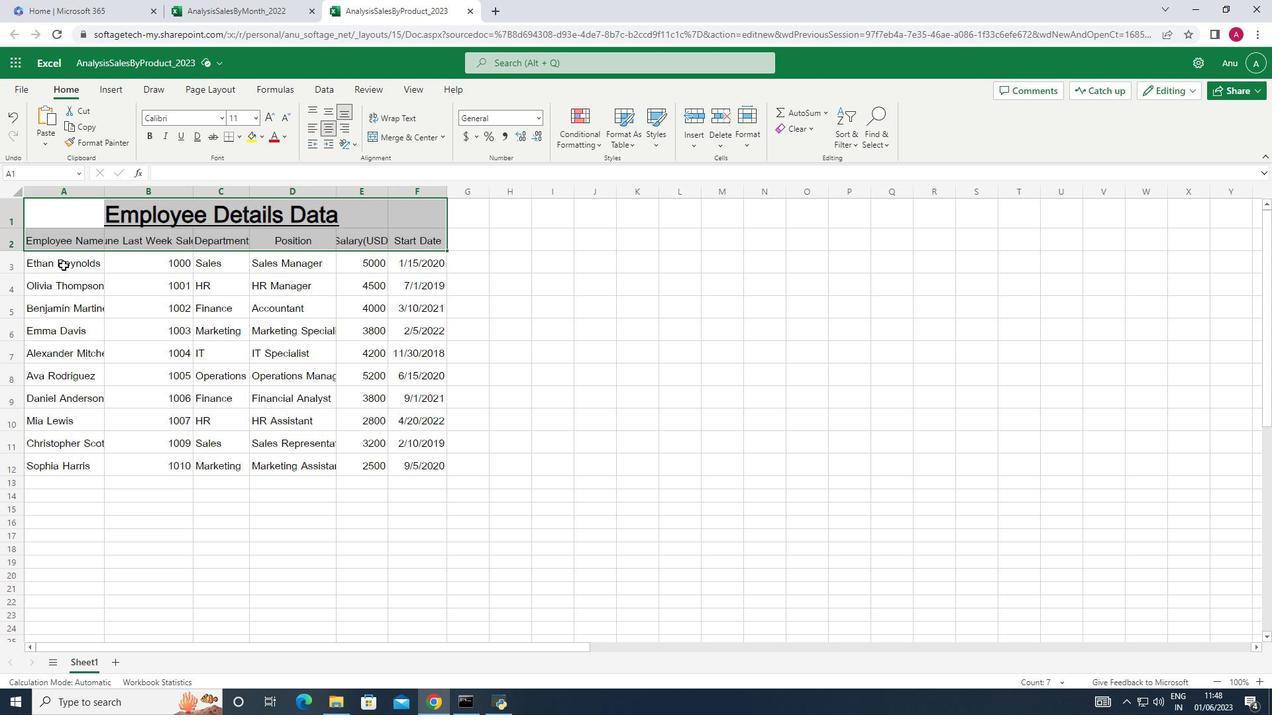 
Action: Mouse moved to (314, 129)
Screenshot: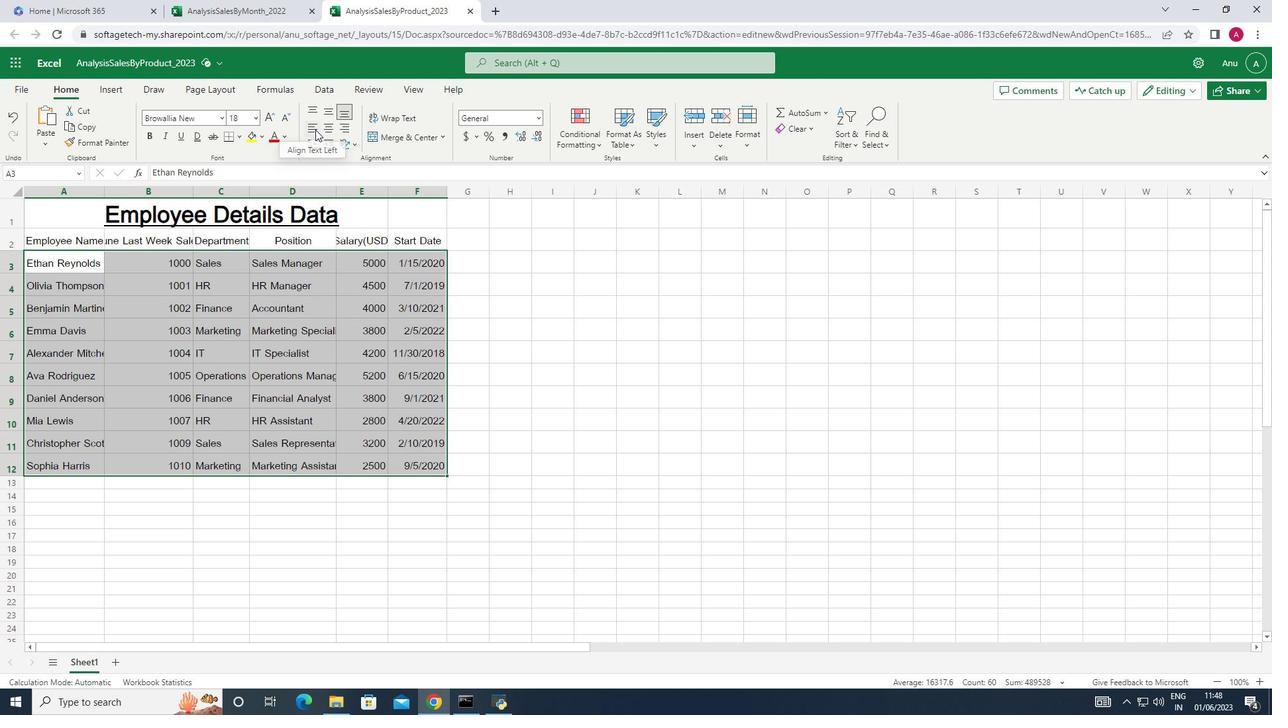 
Action: Mouse pressed left at (314, 129)
Screenshot: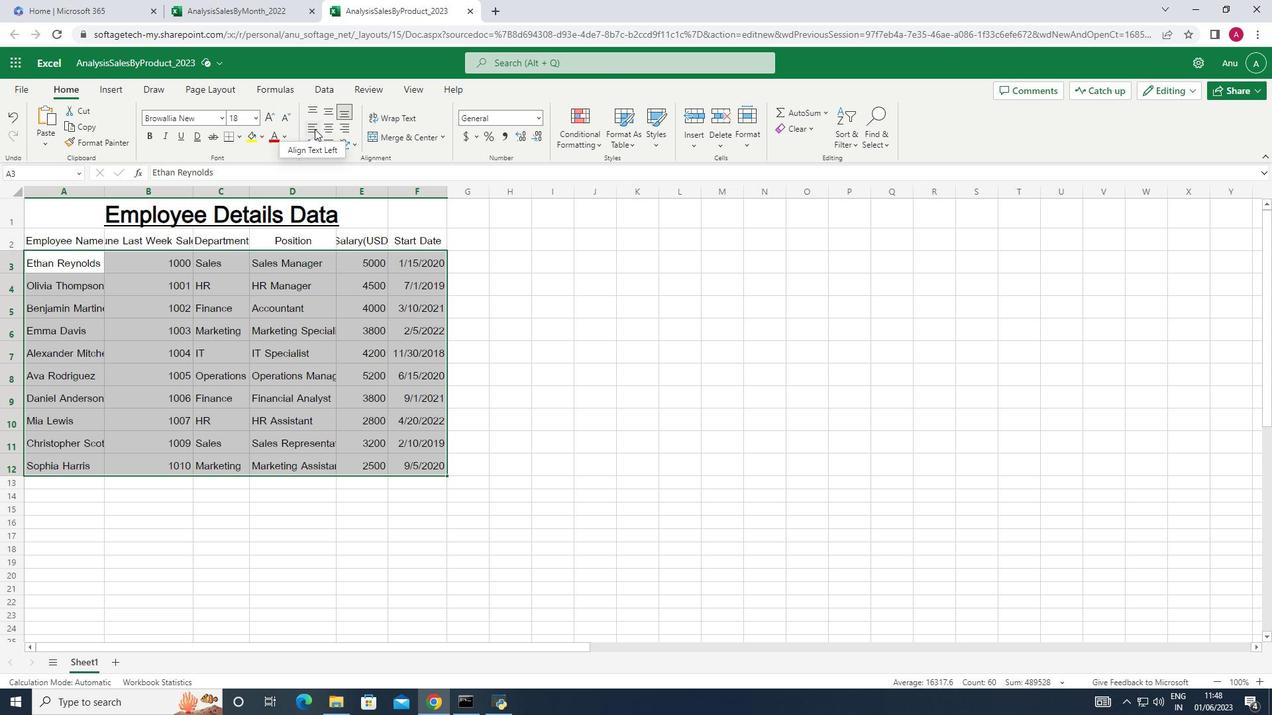 
Action: Mouse moved to (556, 407)
Screenshot: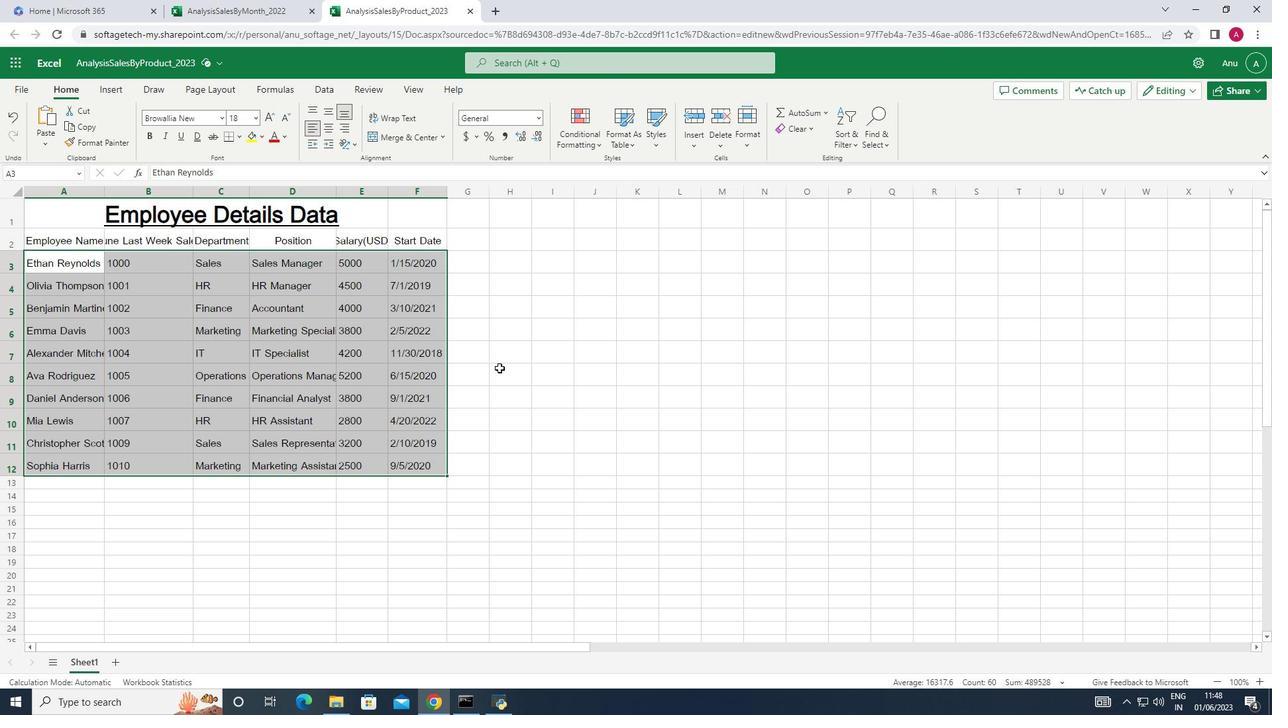 
Action: Mouse pressed left at (556, 407)
Screenshot: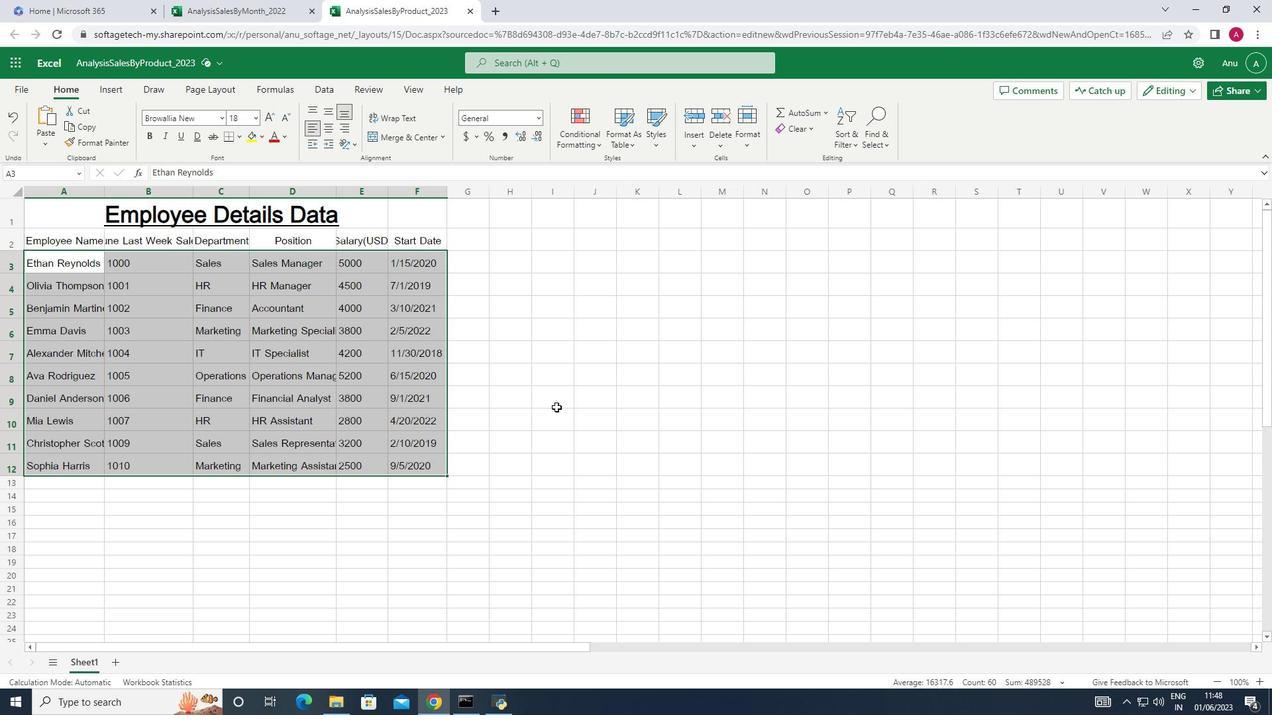 
Action: Mouse moved to (106, 190)
Screenshot: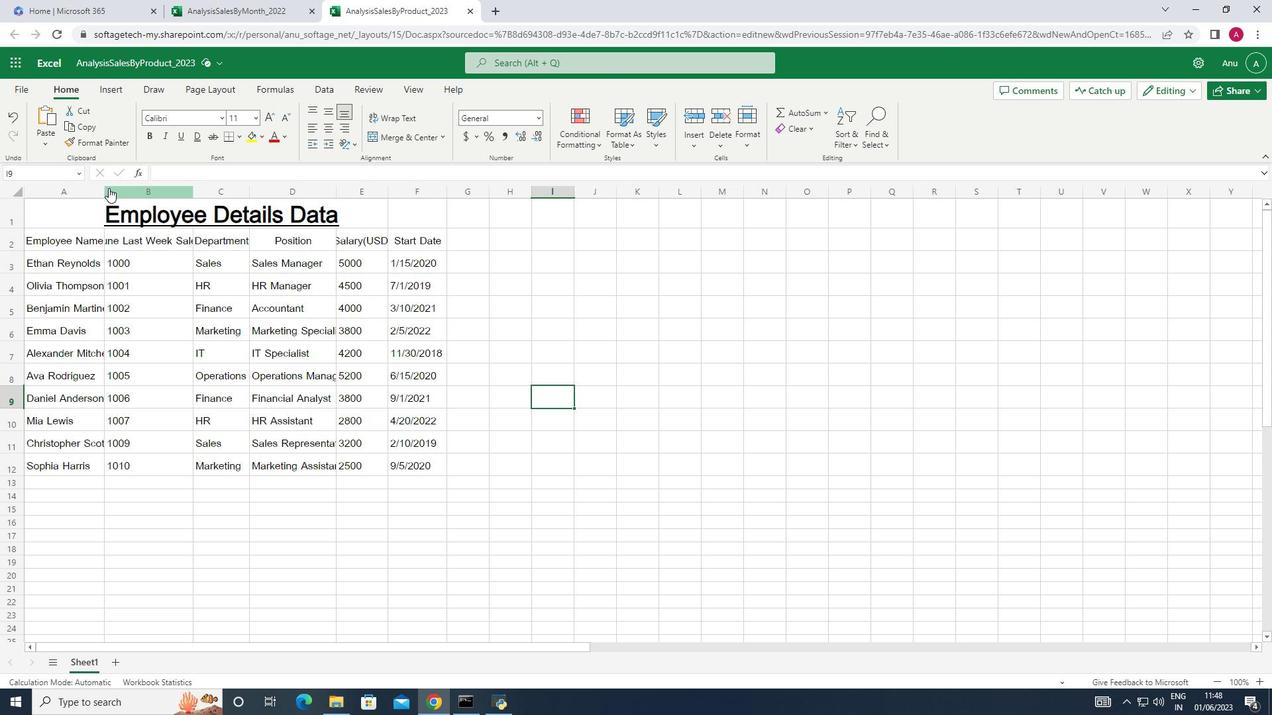 
Action: Mouse pressed left at (106, 190)
Screenshot: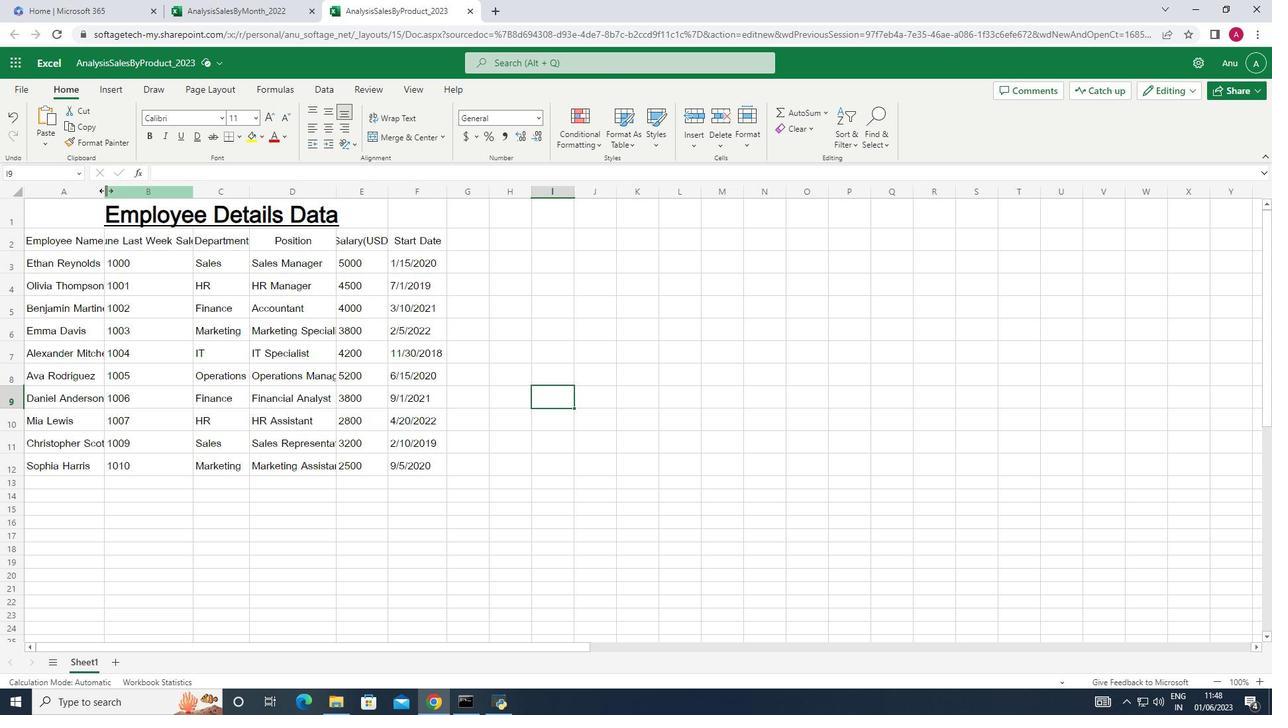 
Action: Mouse pressed left at (106, 190)
Screenshot: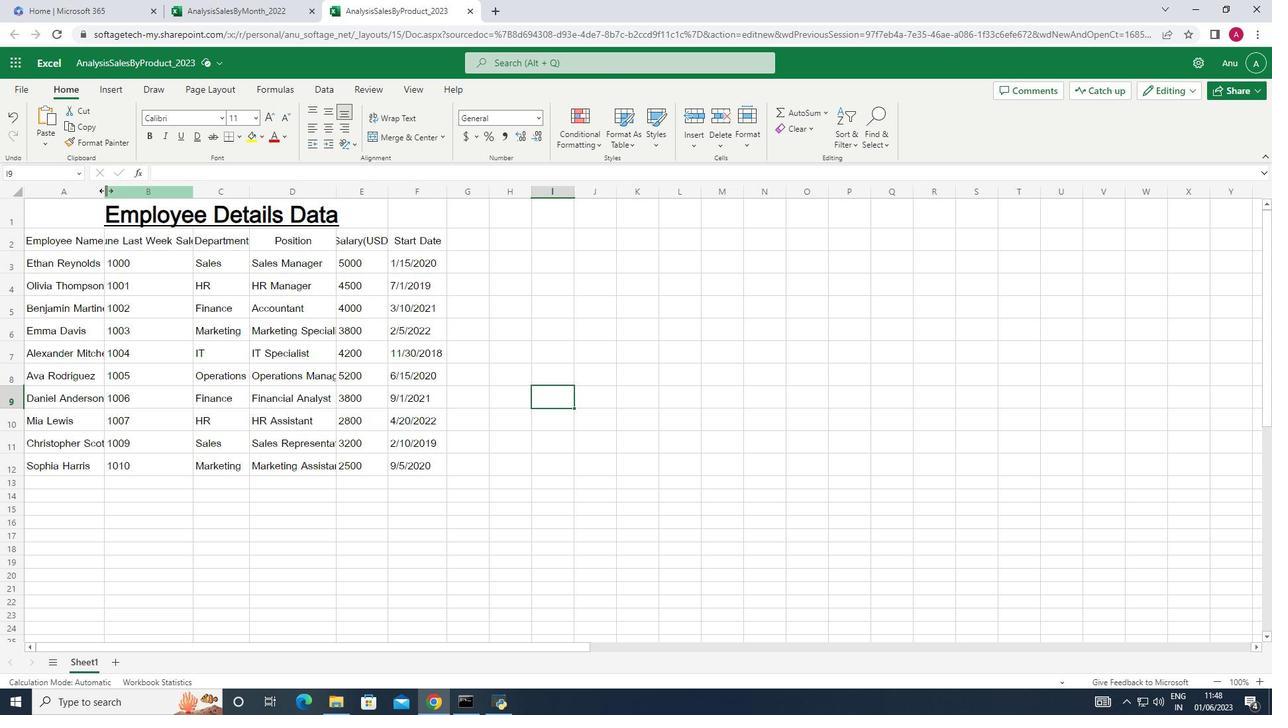 
Action: Mouse moved to (205, 196)
Screenshot: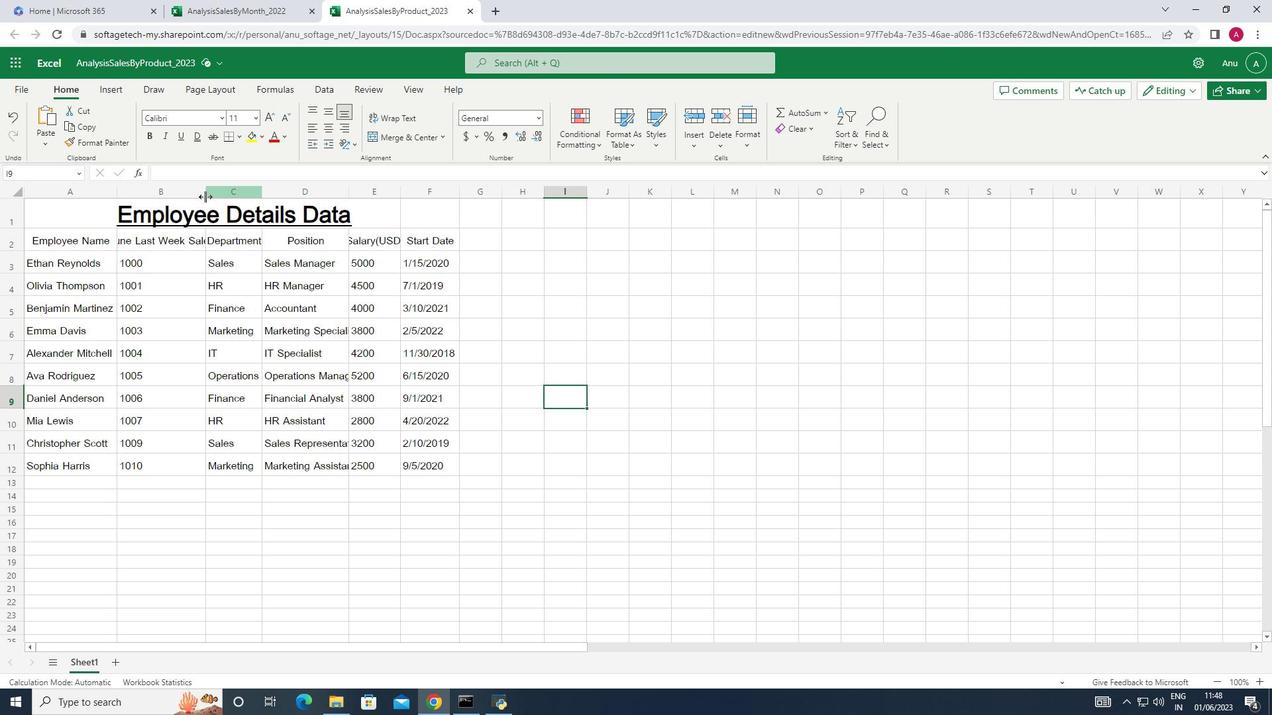 
Action: Mouse pressed left at (205, 196)
Screenshot: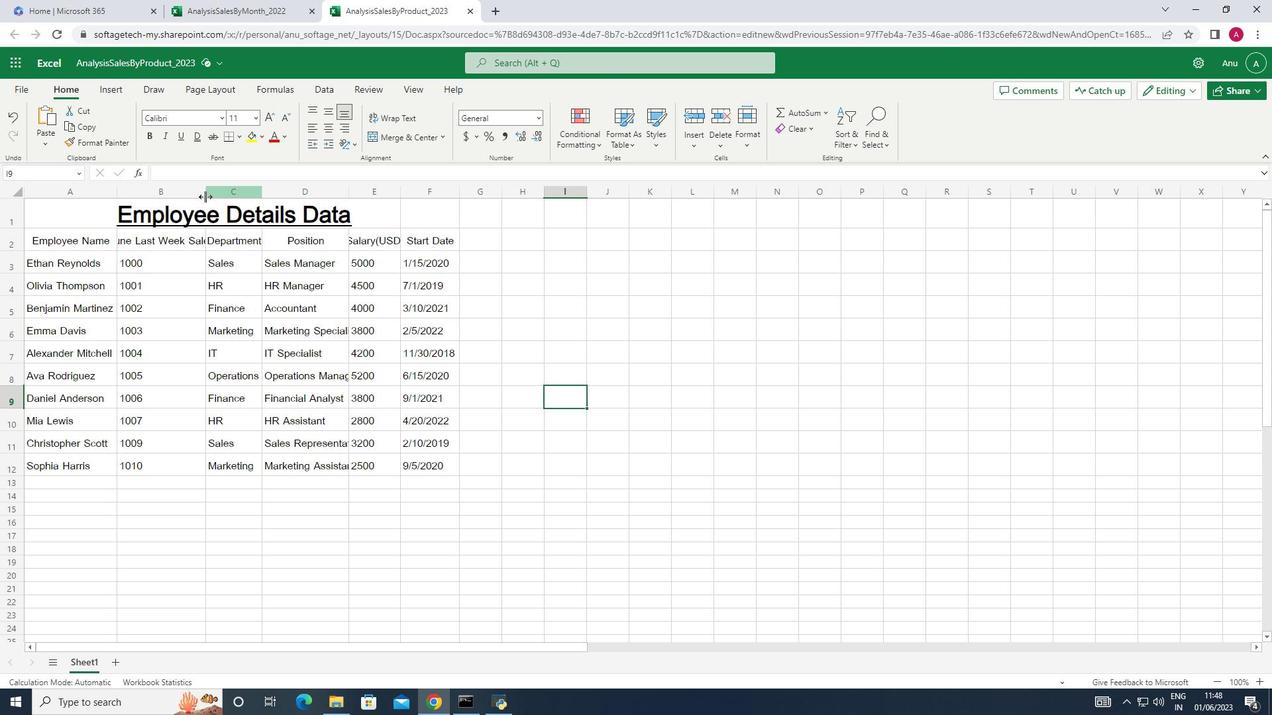 
Action: Mouse moved to (214, 187)
Screenshot: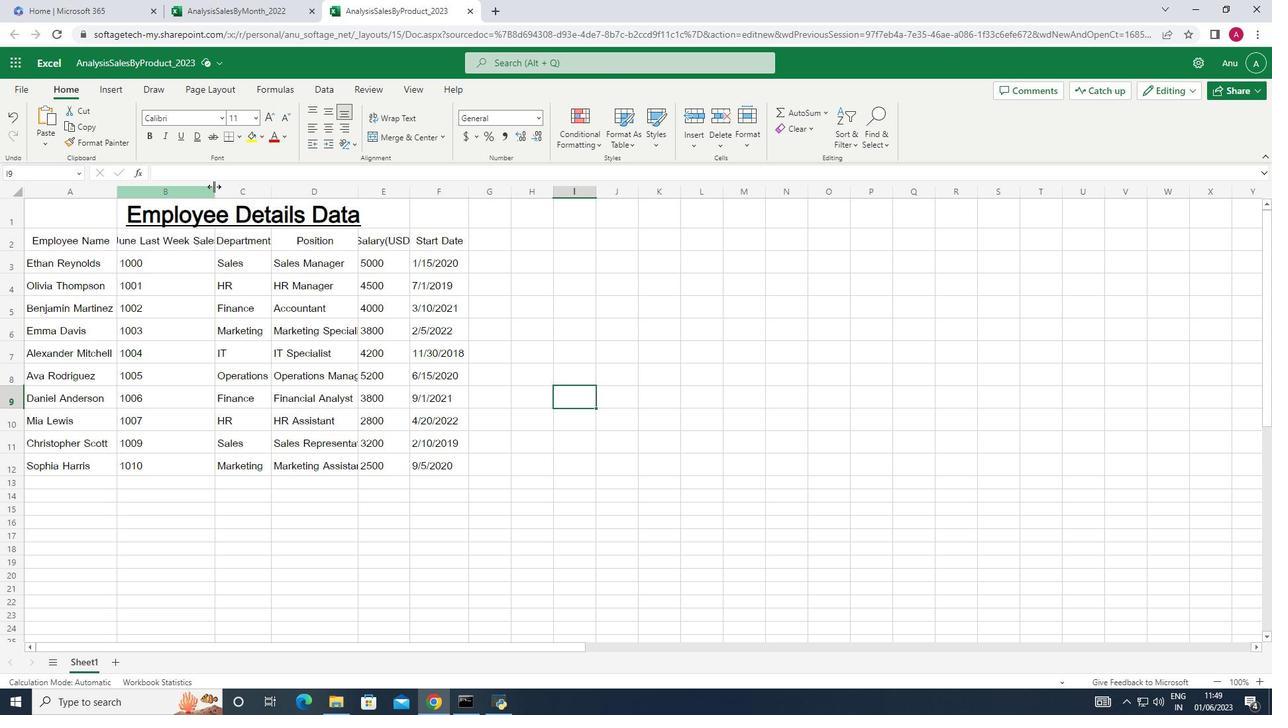 
Action: Mouse pressed left at (214, 187)
Screenshot: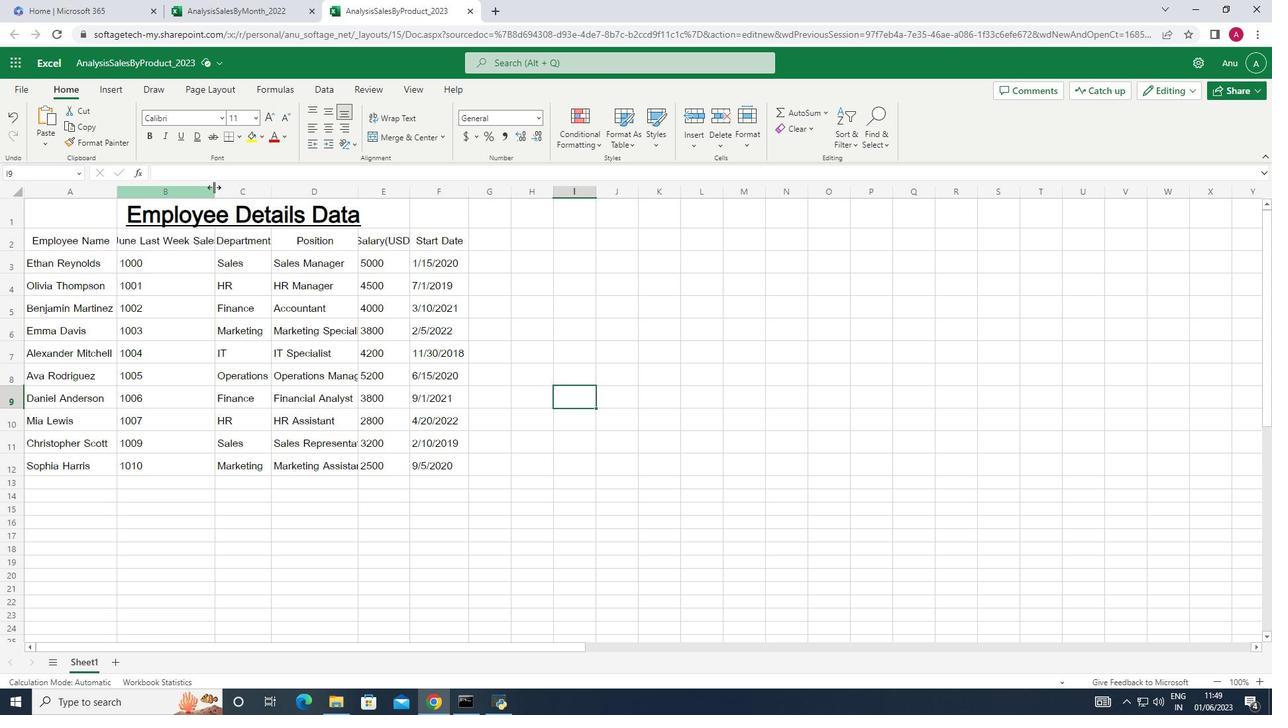 
Action: Mouse moved to (285, 190)
Screenshot: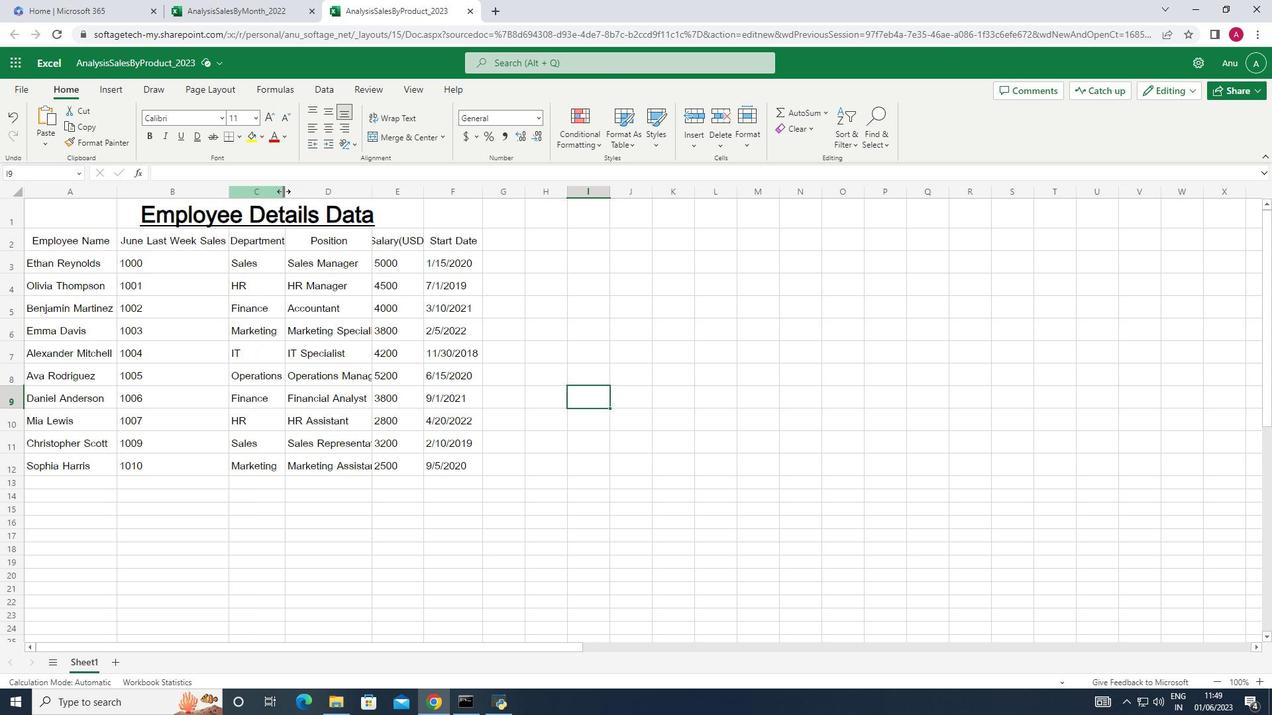 
Action: Mouse pressed left at (285, 190)
Screenshot: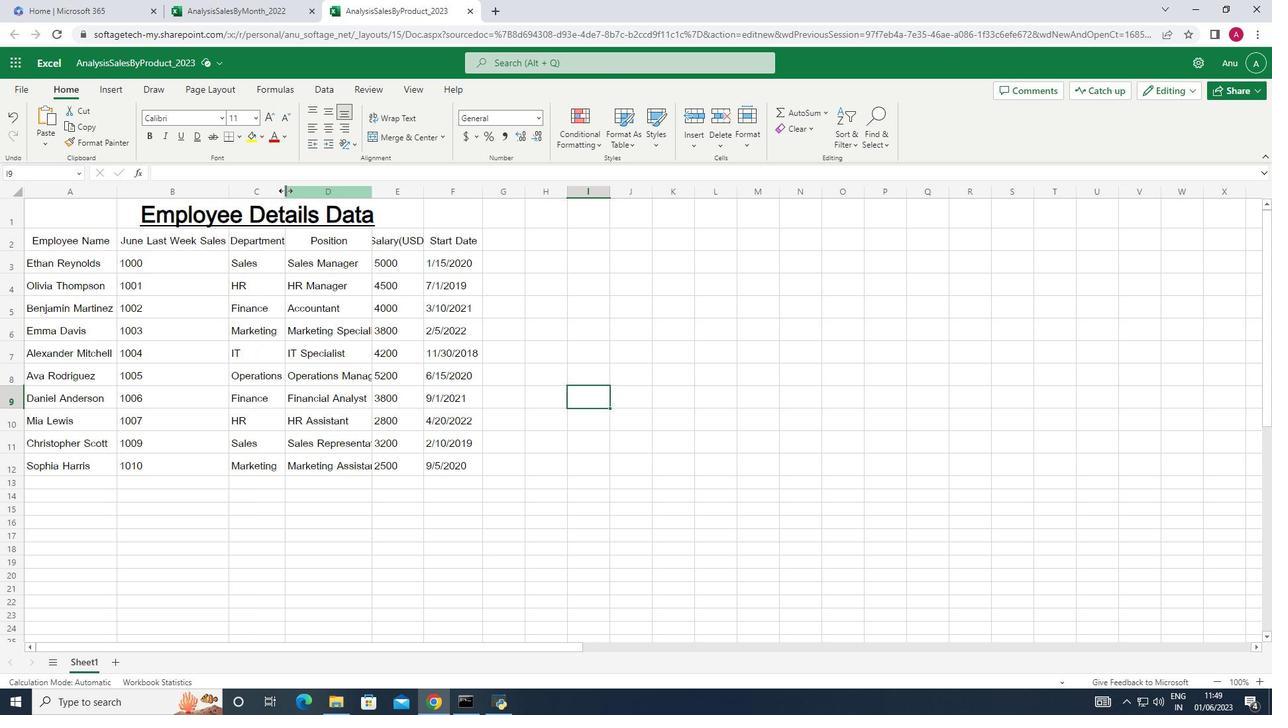 
Action: Mouse pressed left at (285, 190)
Screenshot: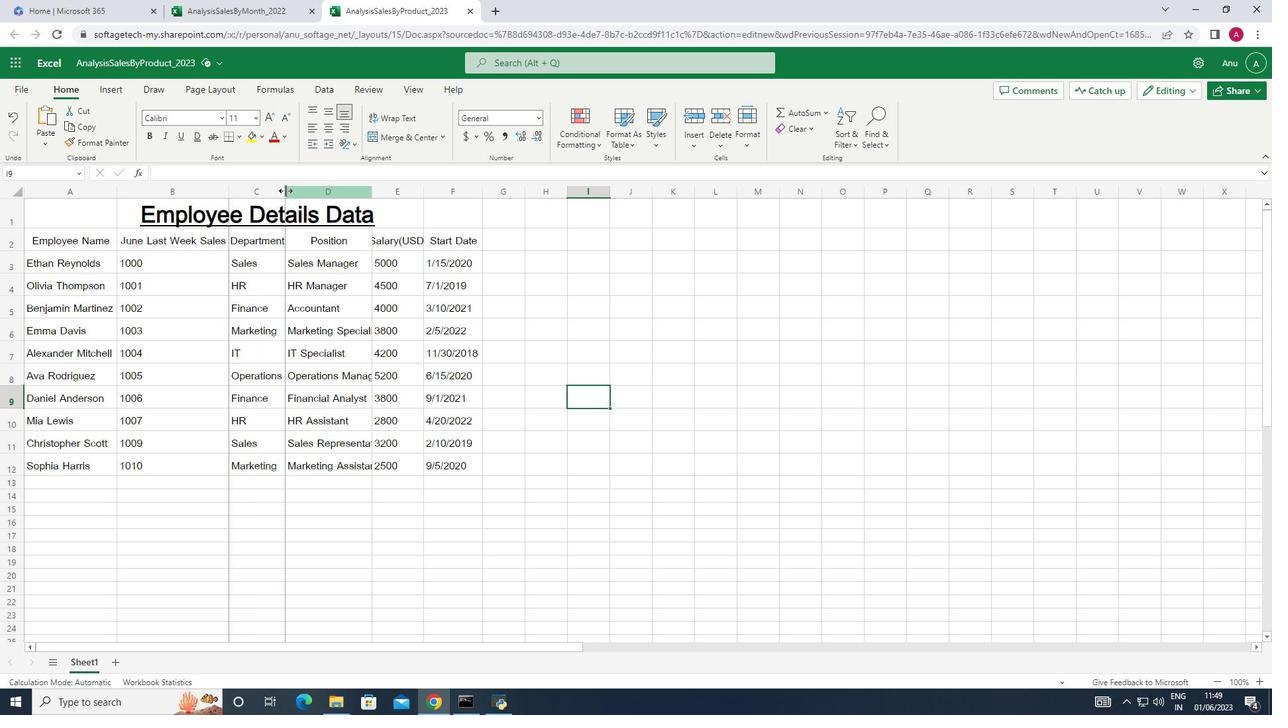 
Action: Mouse moved to (479, 190)
Screenshot: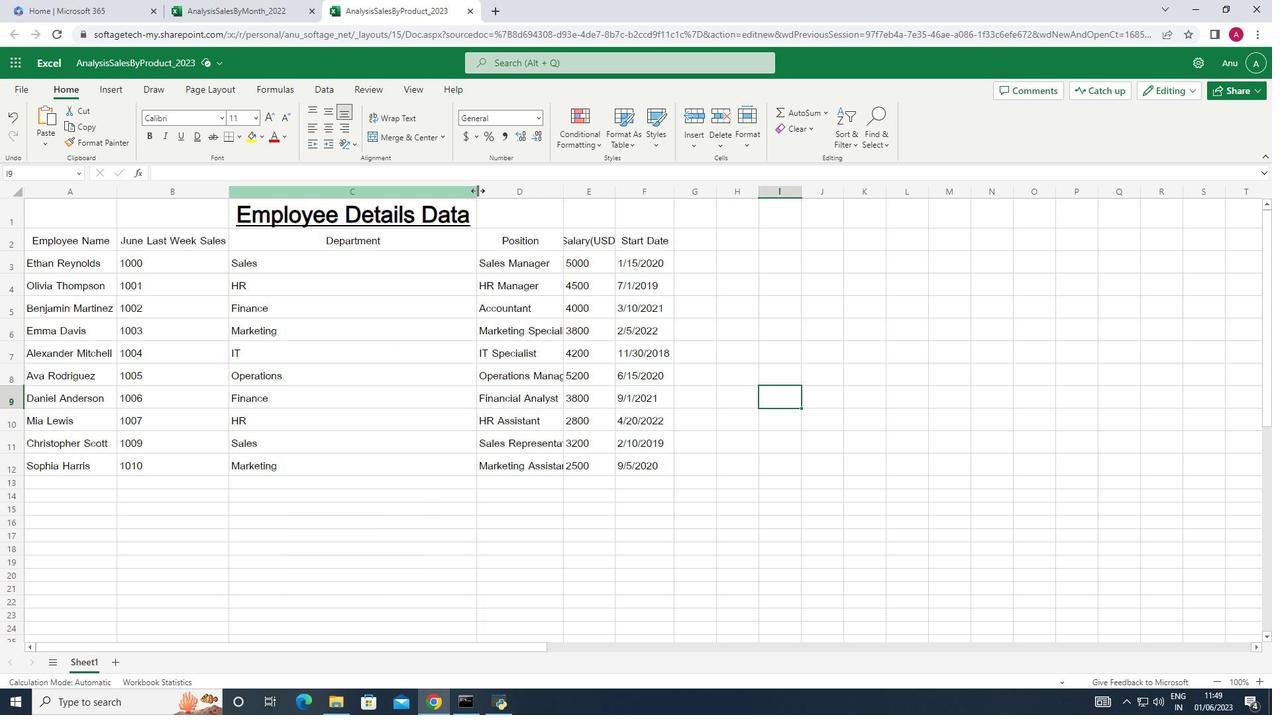 
Action: Mouse pressed left at (479, 190)
Screenshot: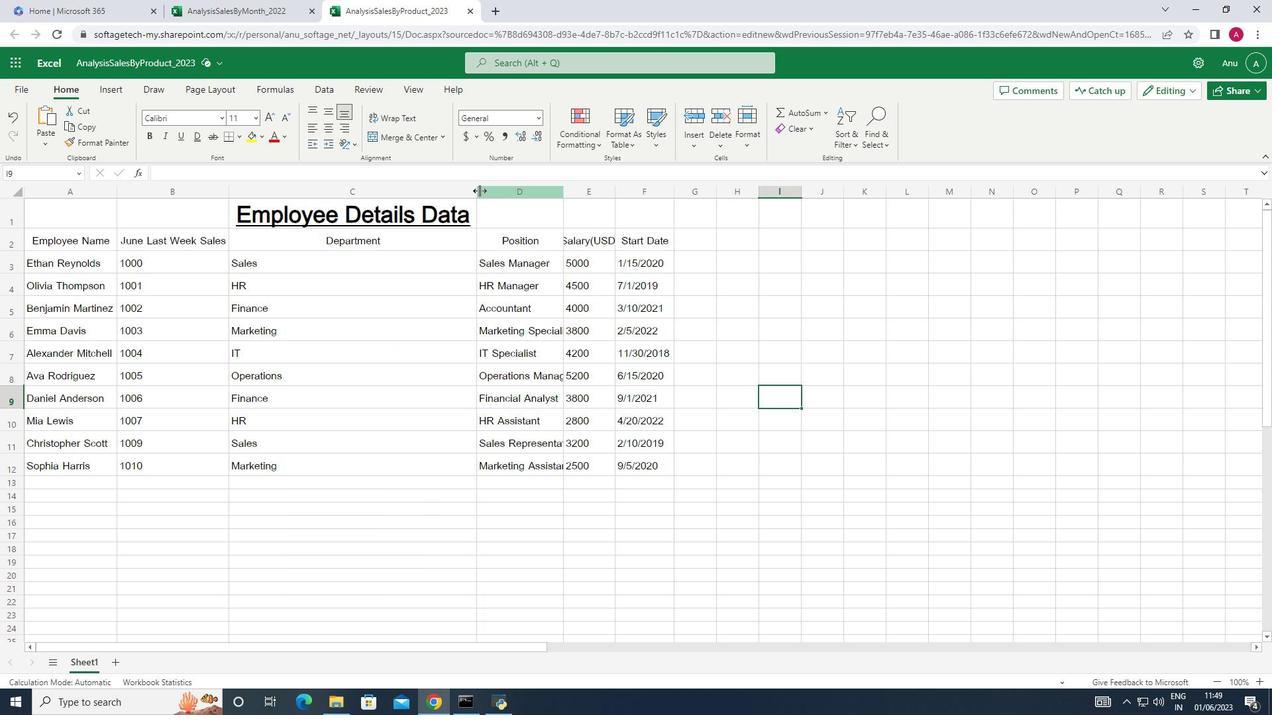 
Action: Mouse moved to (450, 191)
Screenshot: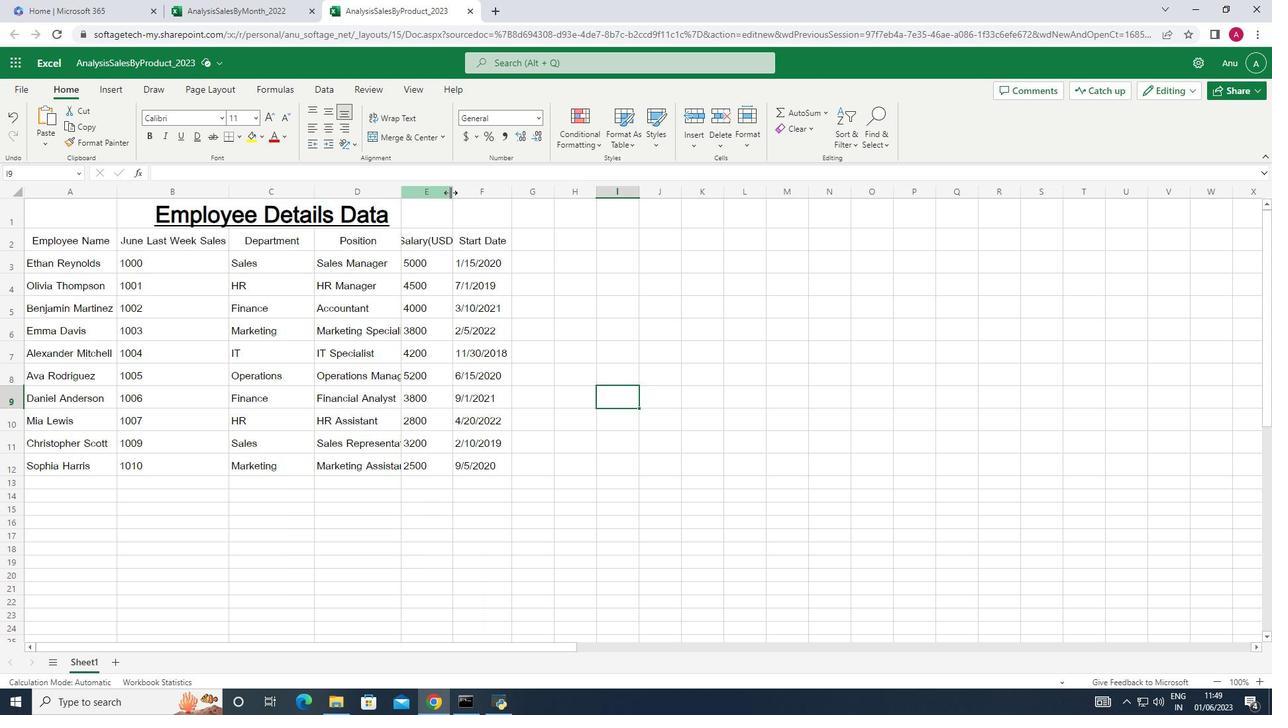 
Action: Mouse pressed left at (450, 191)
Screenshot: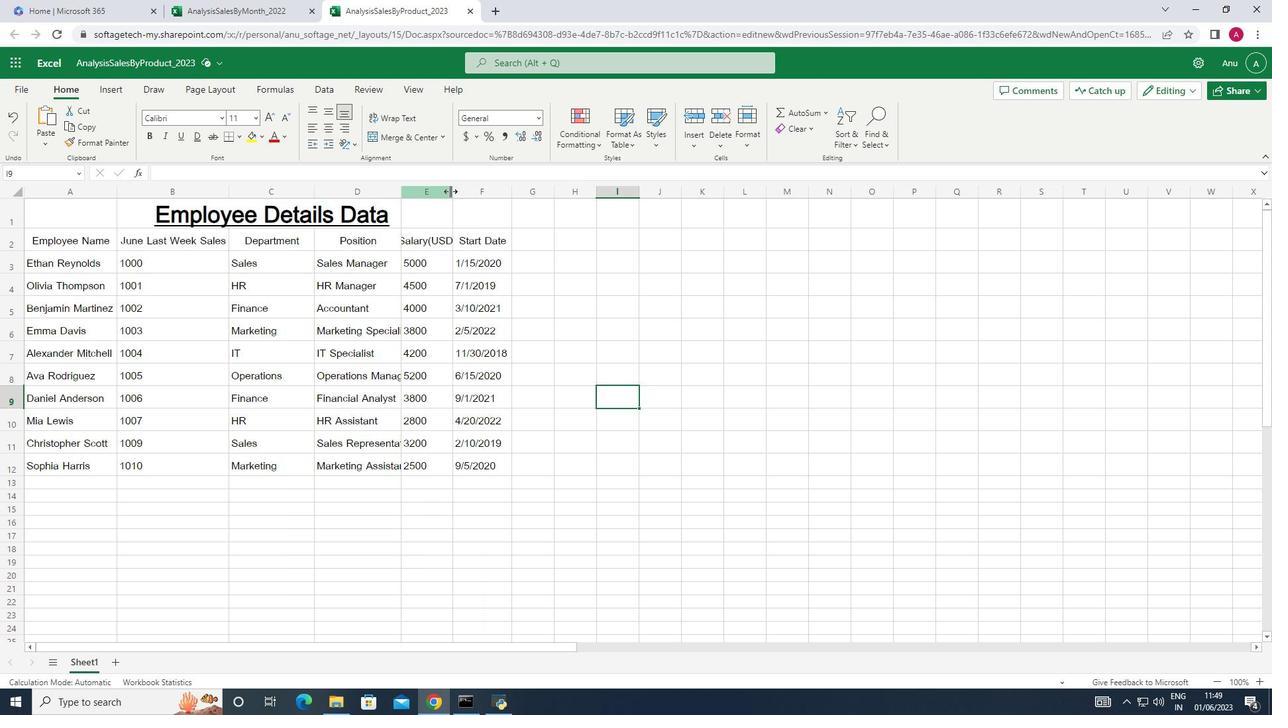 
Action: Mouse pressed left at (450, 191)
Screenshot: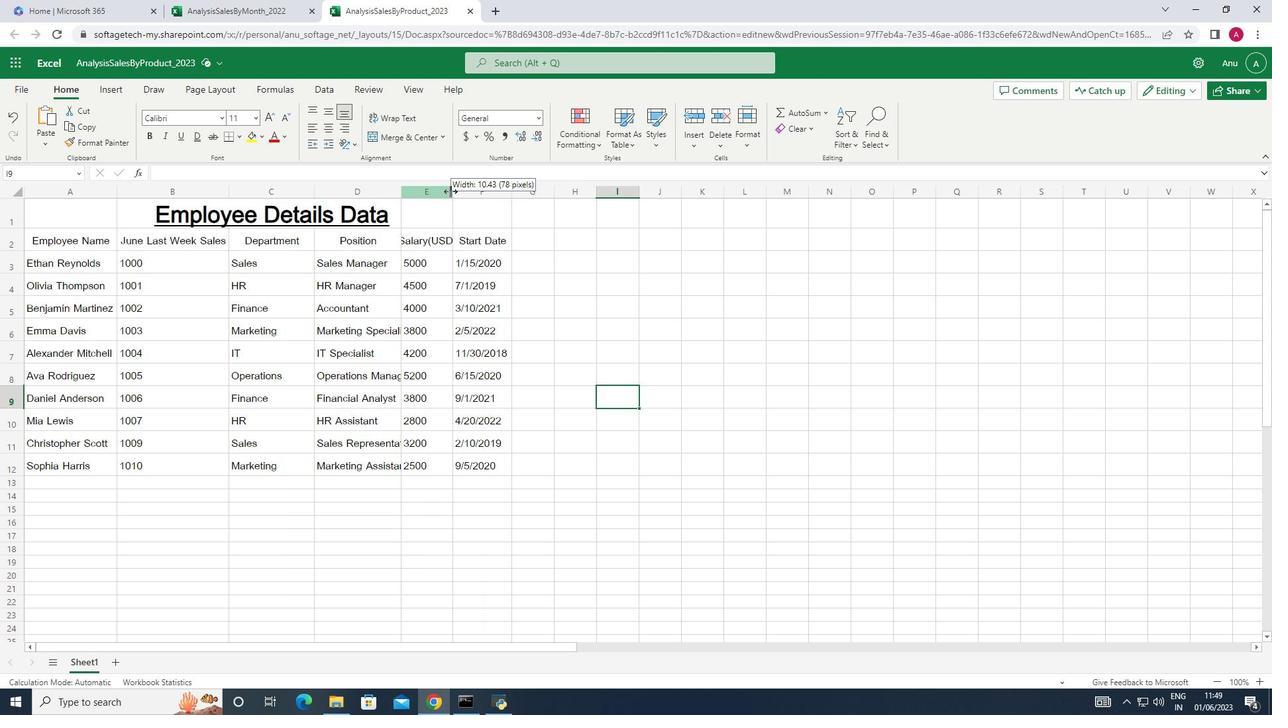 
Action: Mouse moved to (401, 193)
Screenshot: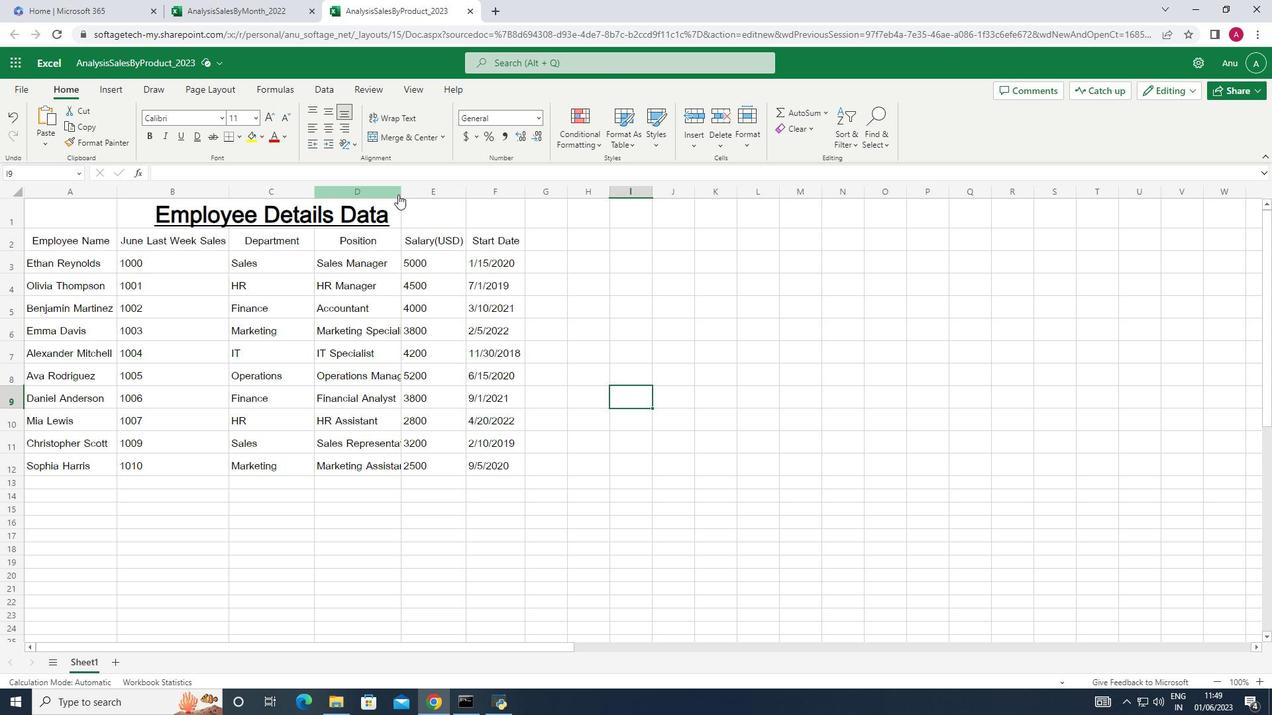 
Action: Mouse pressed left at (401, 193)
Screenshot: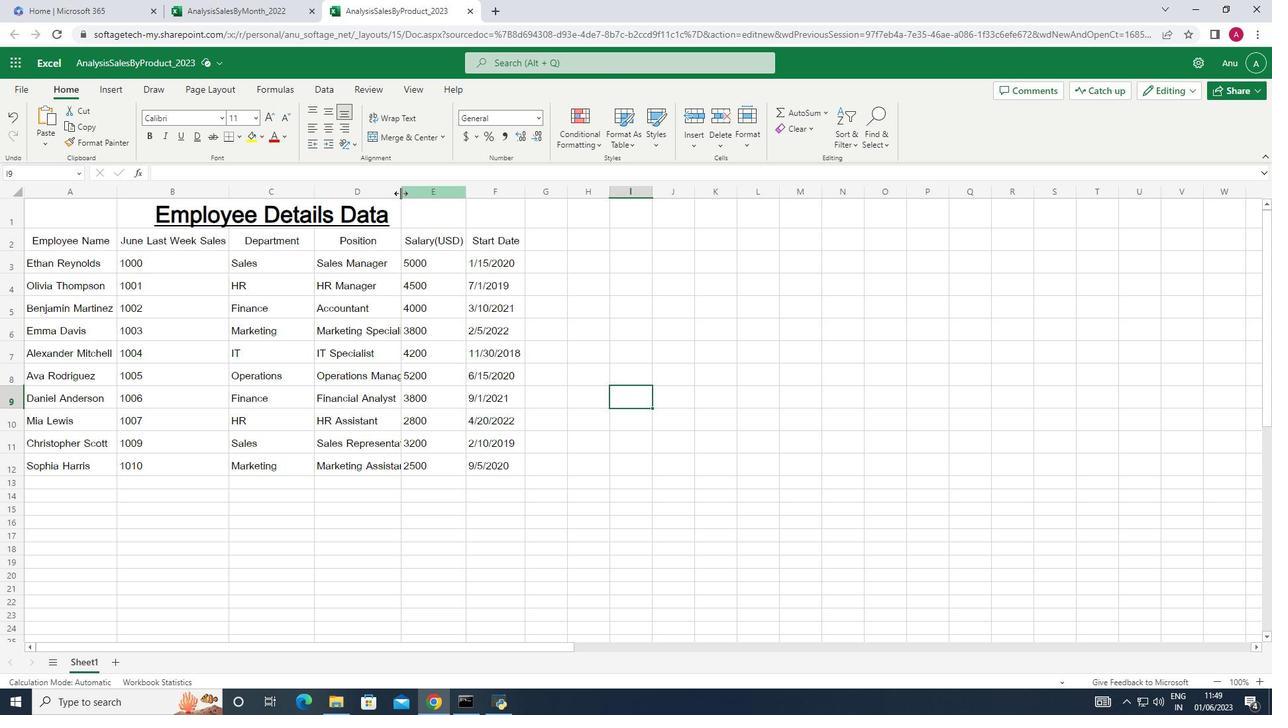 
Action: Mouse pressed left at (401, 193)
Screenshot: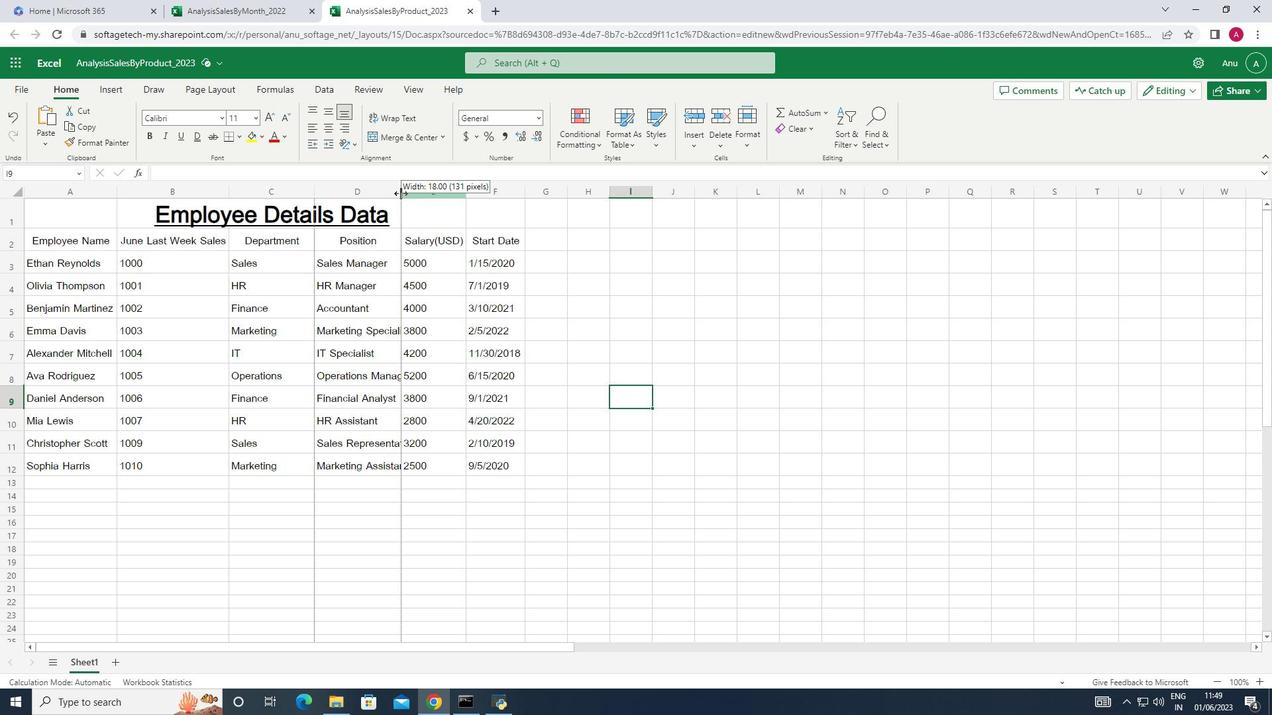 
Action: Mouse moved to (623, 283)
Screenshot: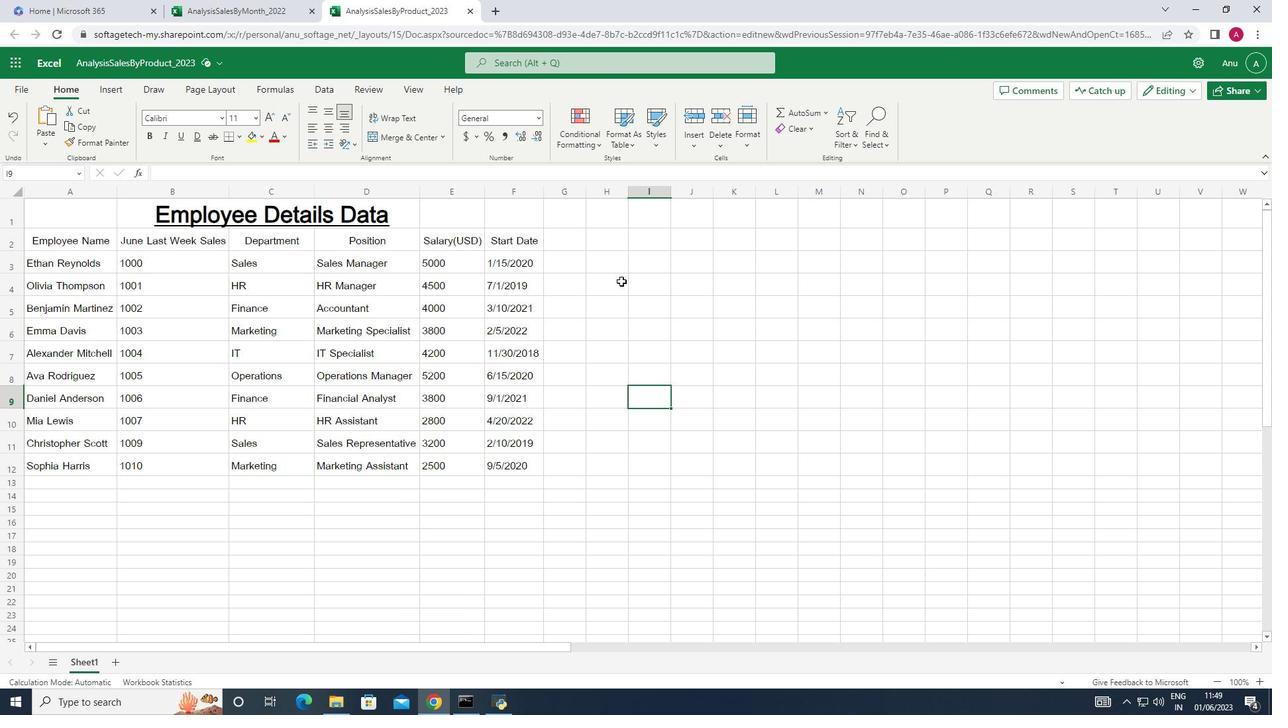 
Action: Mouse pressed left at (623, 283)
Screenshot: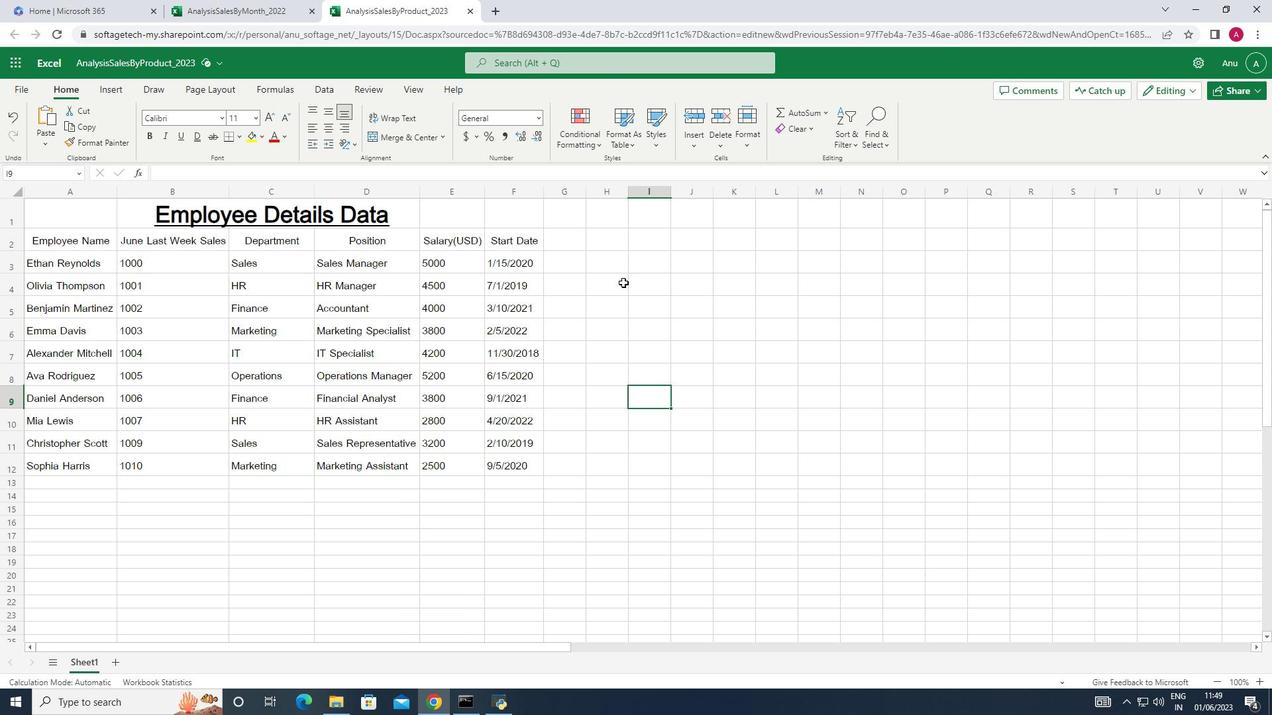 
